 Task: Find connections with filter location Kladno with filter topic #Jobvacancywith filter profile language Spanish with filter current company TE Connectivity with filter school Engineering and Technology Jobs with filter industry Geothermal Electric Power Generation with filter service category Budgeting with filter keywords title Quality Engineer
Action: Mouse moved to (516, 69)
Screenshot: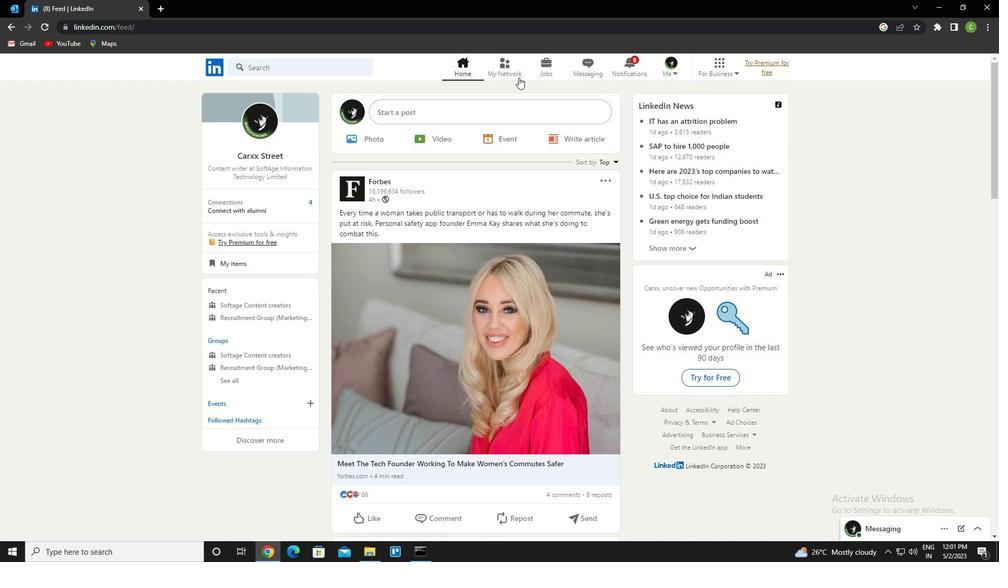 
Action: Mouse pressed left at (516, 69)
Screenshot: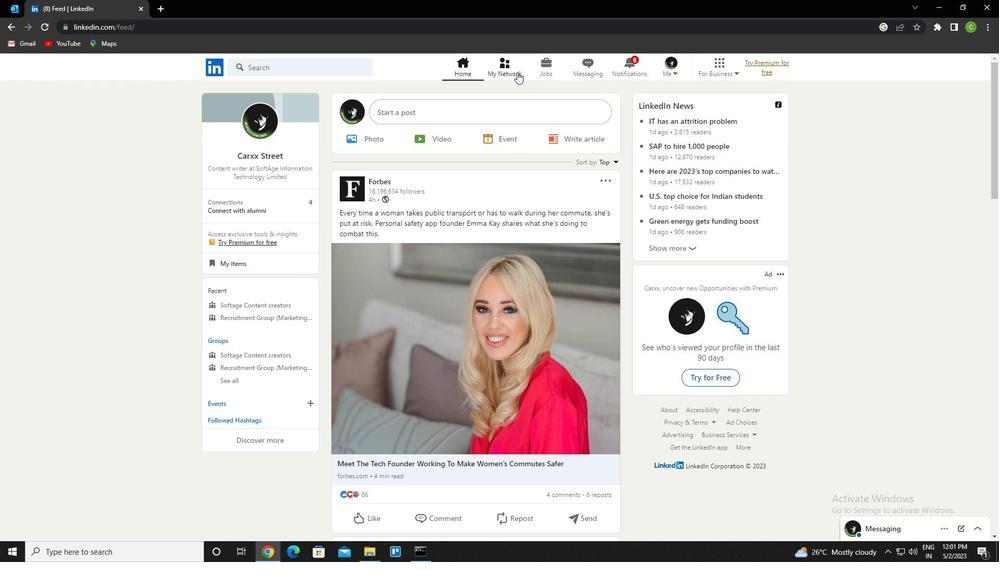 
Action: Mouse moved to (279, 126)
Screenshot: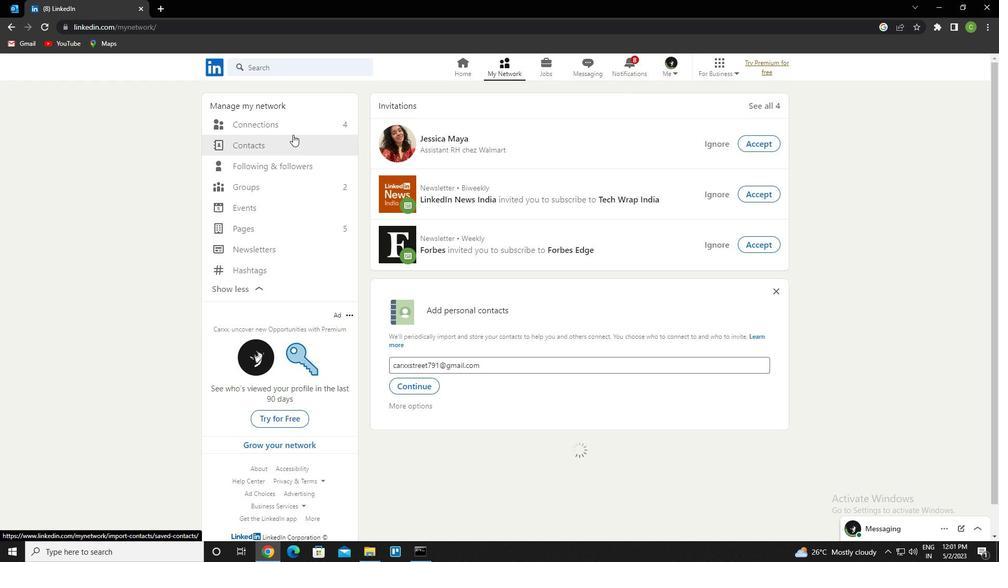 
Action: Mouse pressed left at (279, 126)
Screenshot: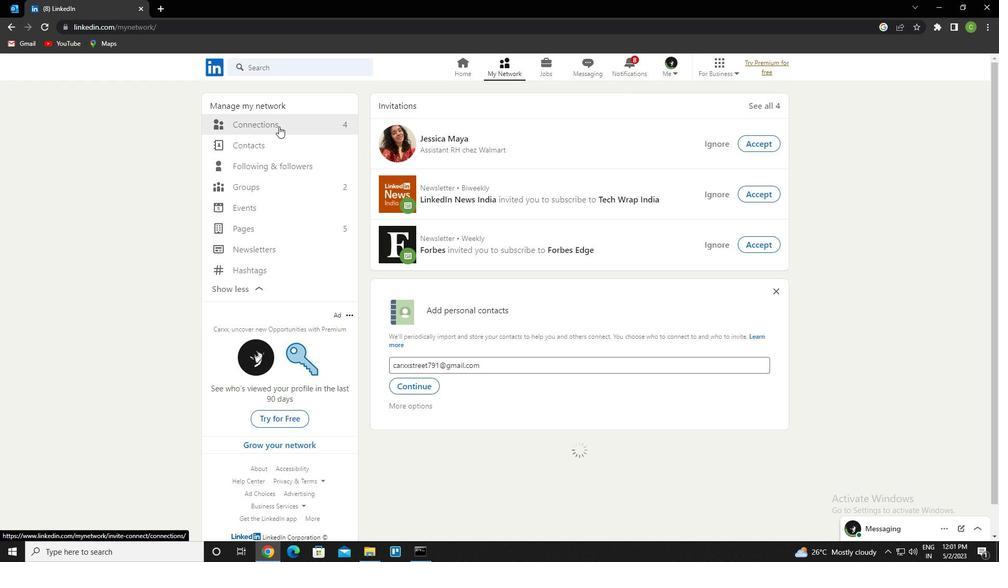 
Action: Mouse moved to (583, 128)
Screenshot: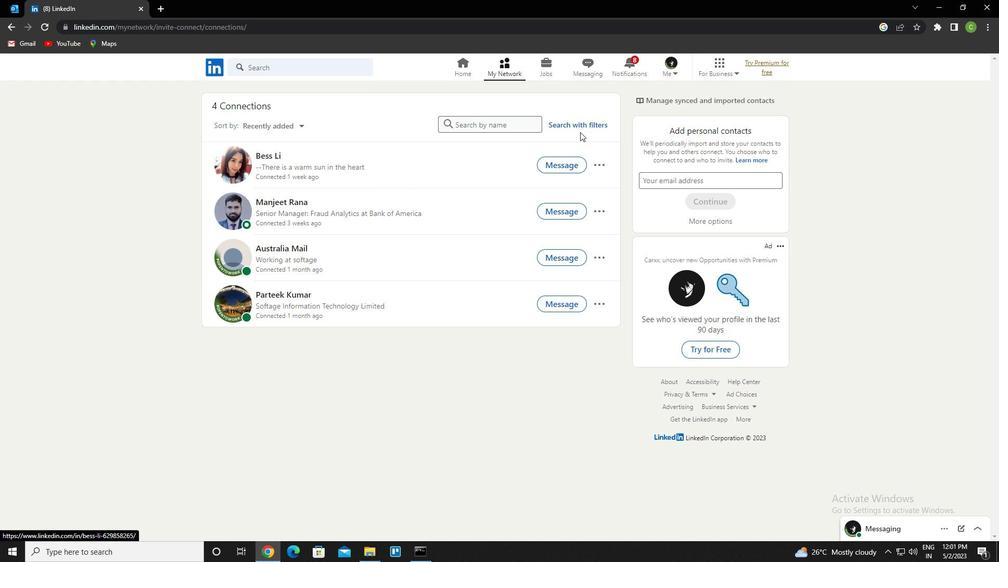 
Action: Mouse pressed left at (583, 128)
Screenshot: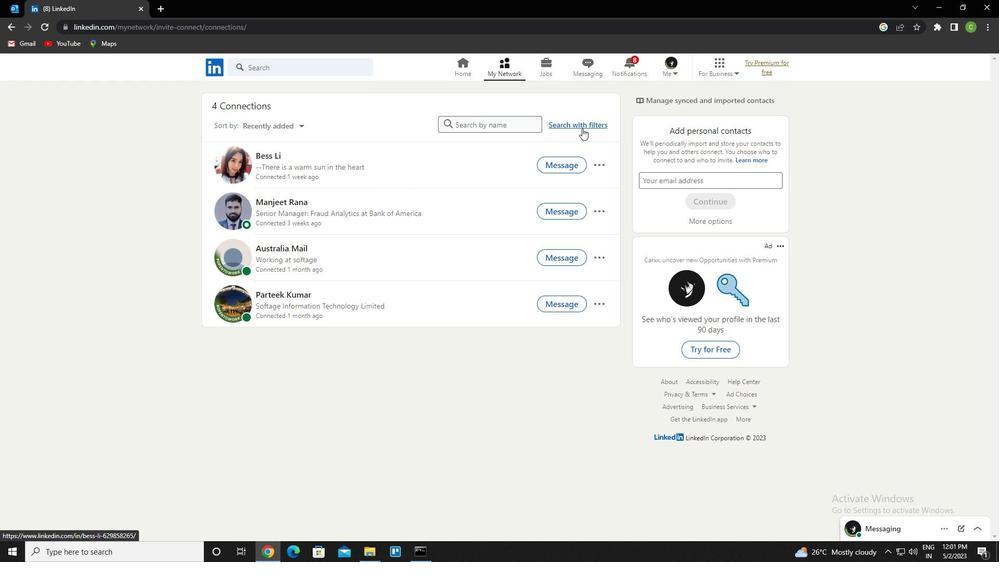 
Action: Mouse moved to (523, 96)
Screenshot: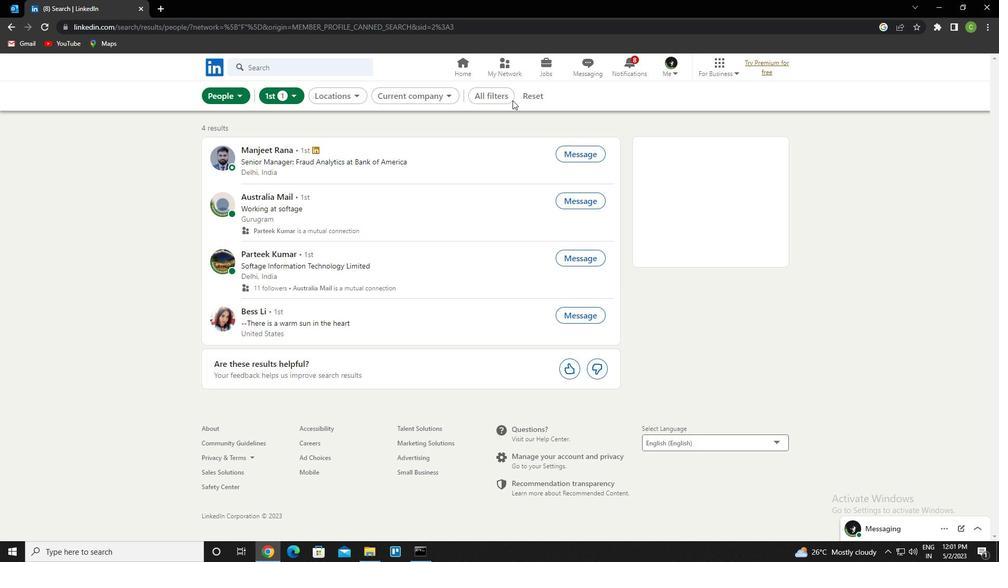 
Action: Mouse pressed left at (523, 96)
Screenshot: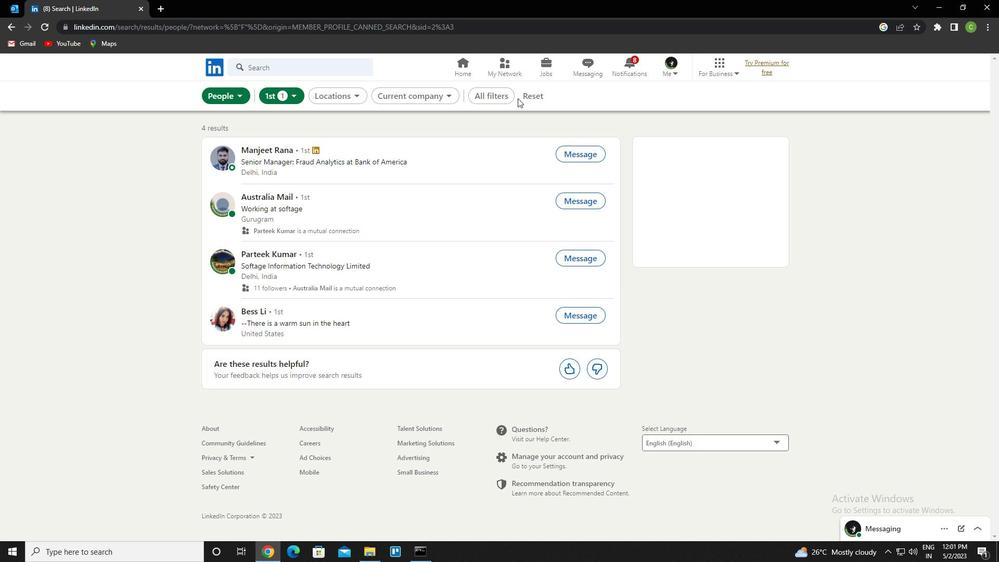 
Action: Mouse moved to (498, 96)
Screenshot: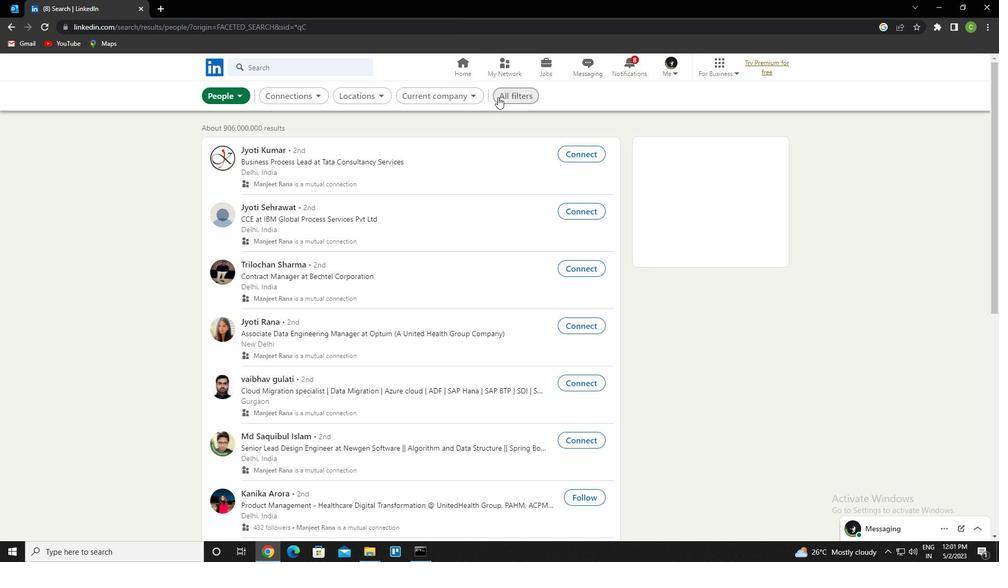 
Action: Mouse pressed left at (498, 96)
Screenshot: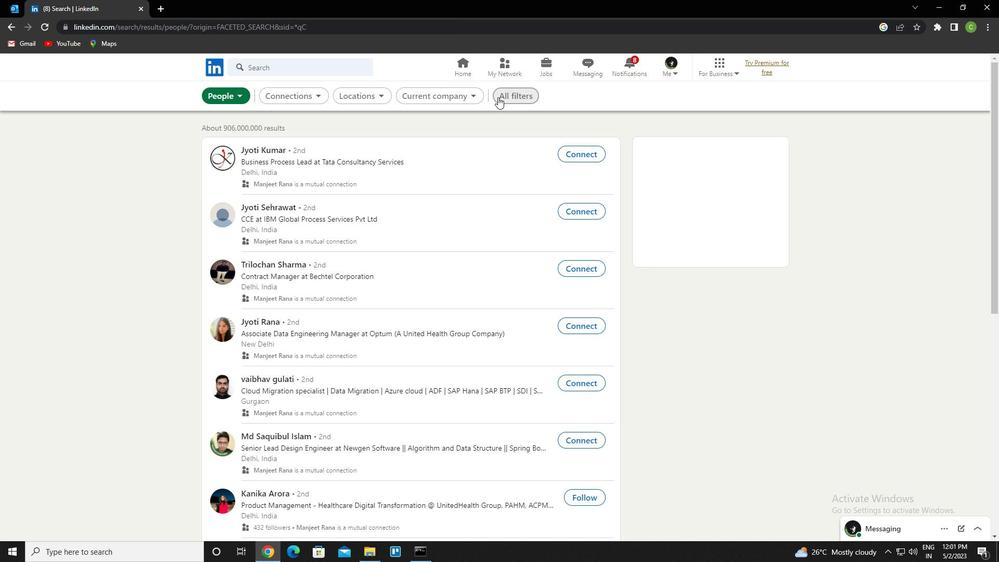 
Action: Mouse moved to (819, 299)
Screenshot: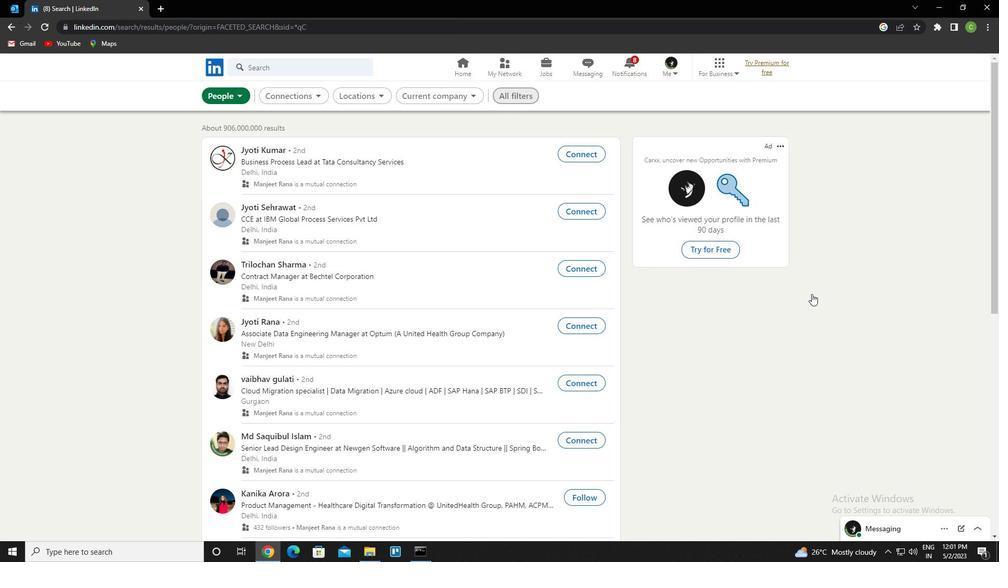 
Action: Mouse scrolled (819, 298) with delta (0, 0)
Screenshot: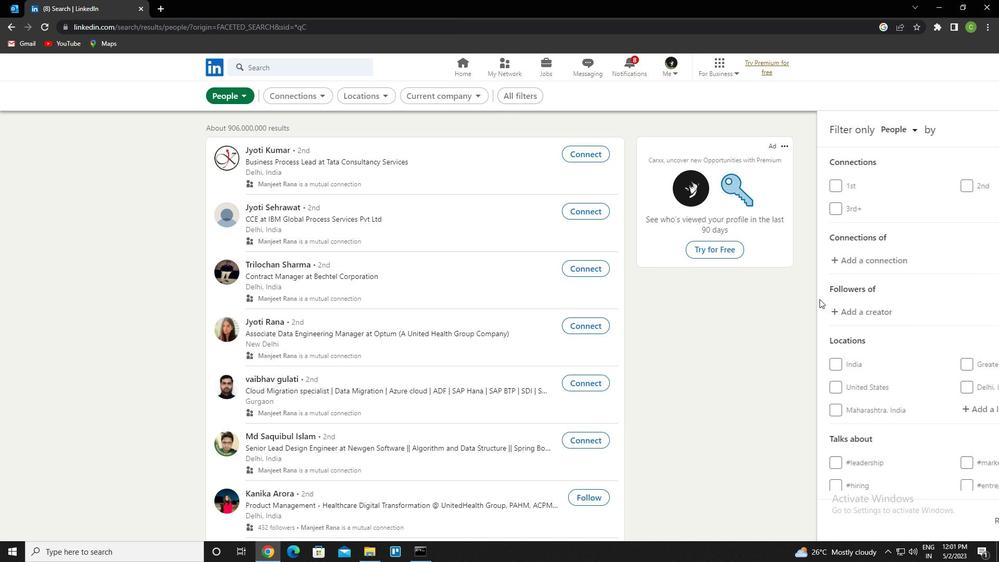 
Action: Mouse scrolled (819, 298) with delta (0, 0)
Screenshot: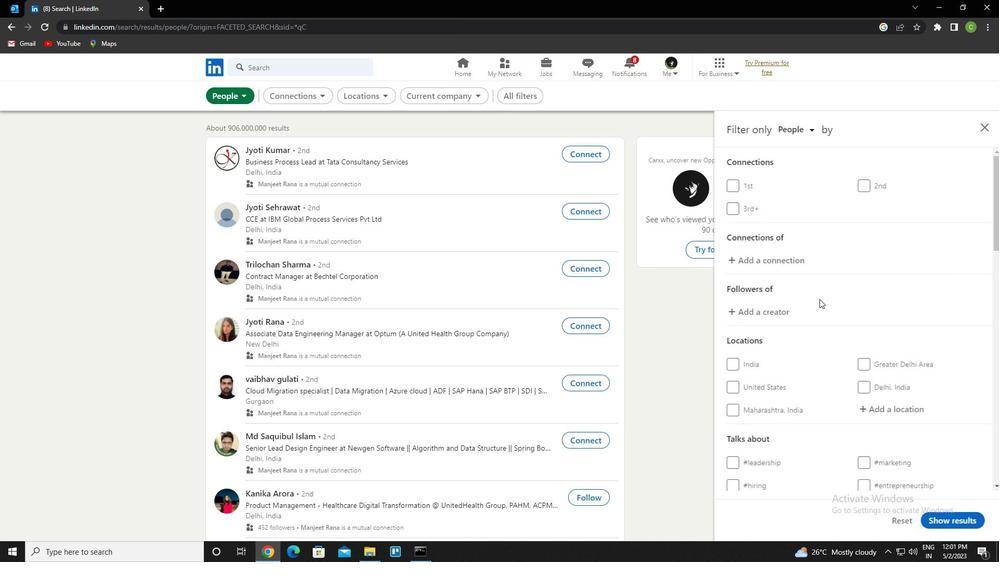 
Action: Mouse moved to (884, 305)
Screenshot: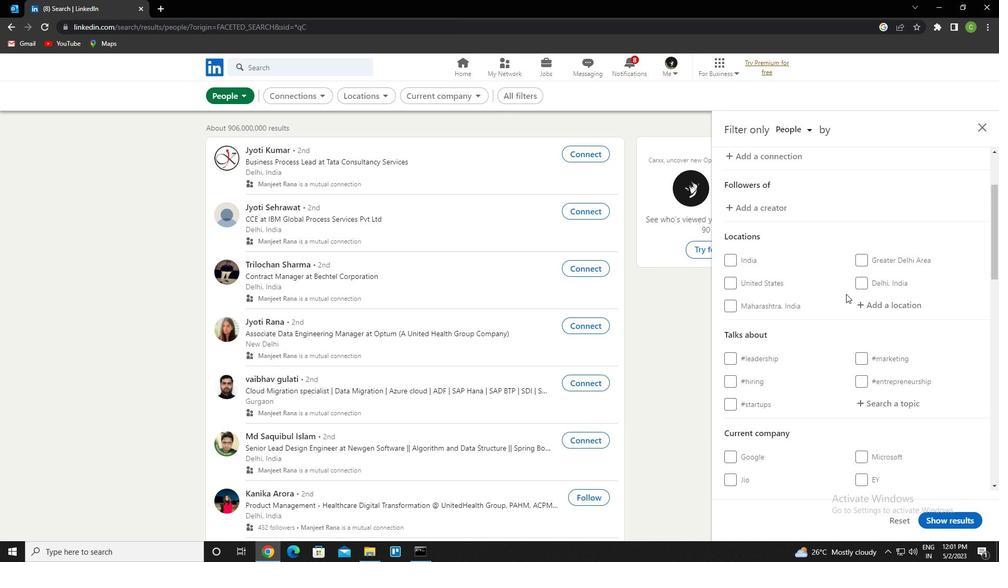 
Action: Mouse pressed left at (884, 305)
Screenshot: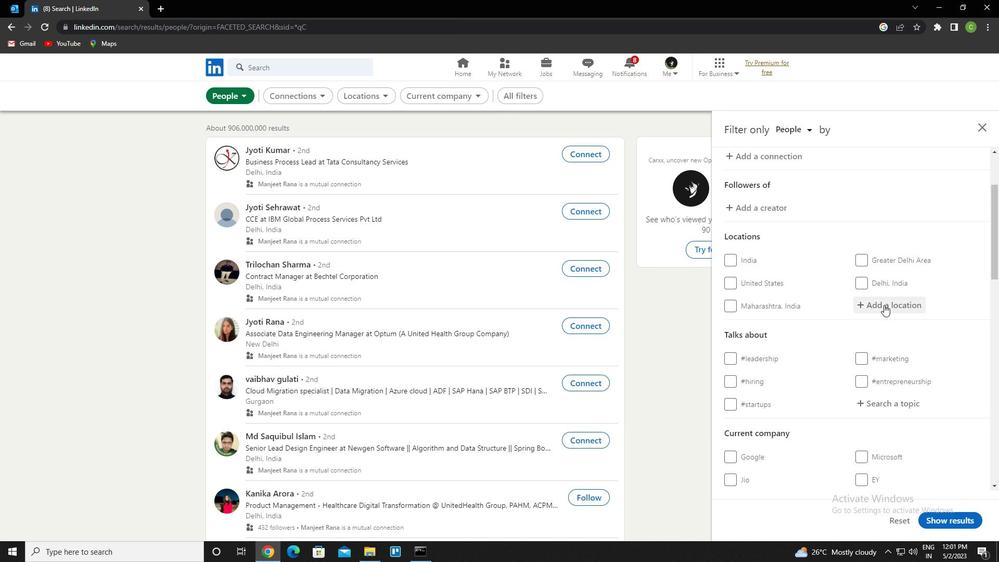 
Action: Key pressed <Key.caps_lock>k<Key.caps_lock>ladno<Key.down><Key.enter>
Screenshot: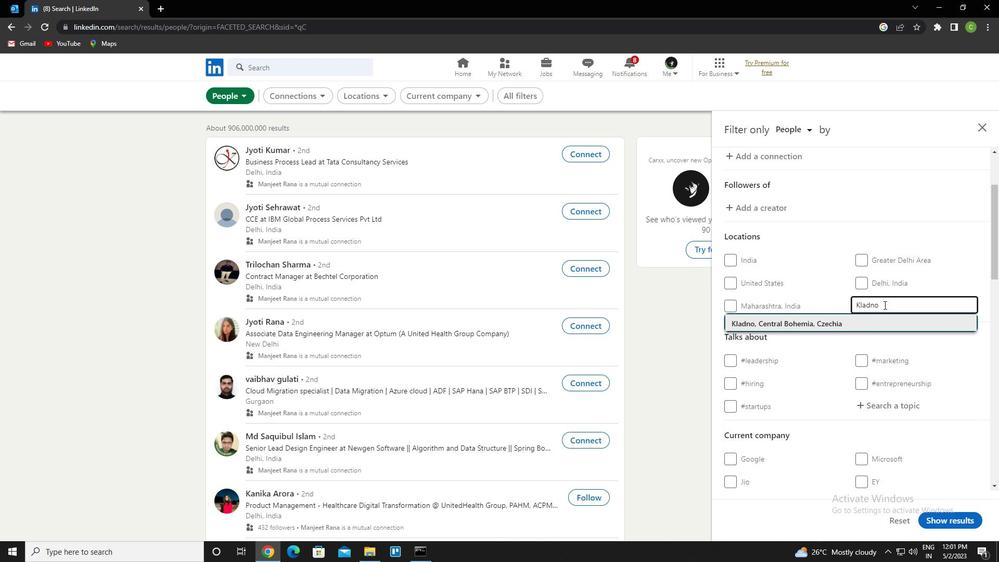 
Action: Mouse scrolled (884, 304) with delta (0, 0)
Screenshot: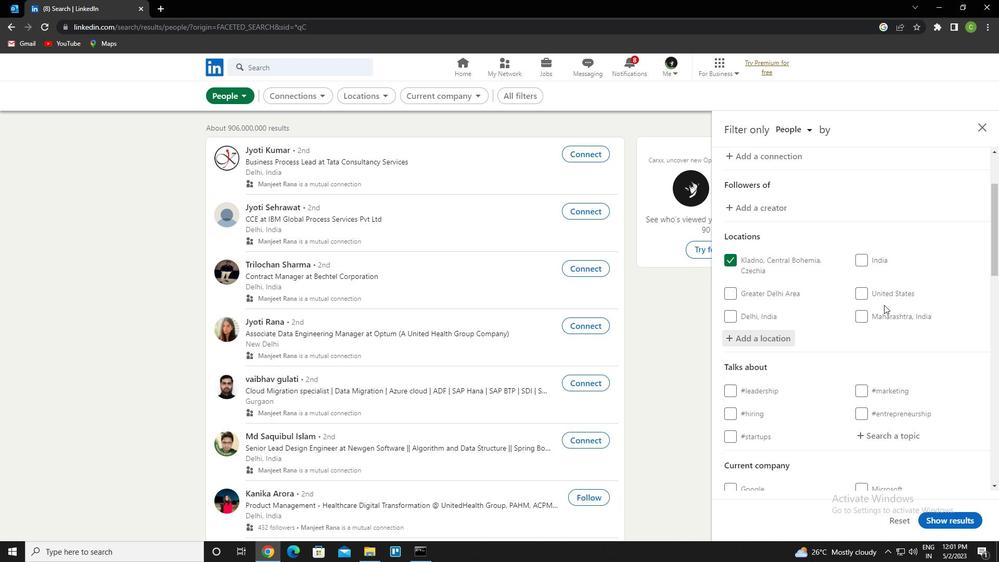 
Action: Mouse moved to (859, 355)
Screenshot: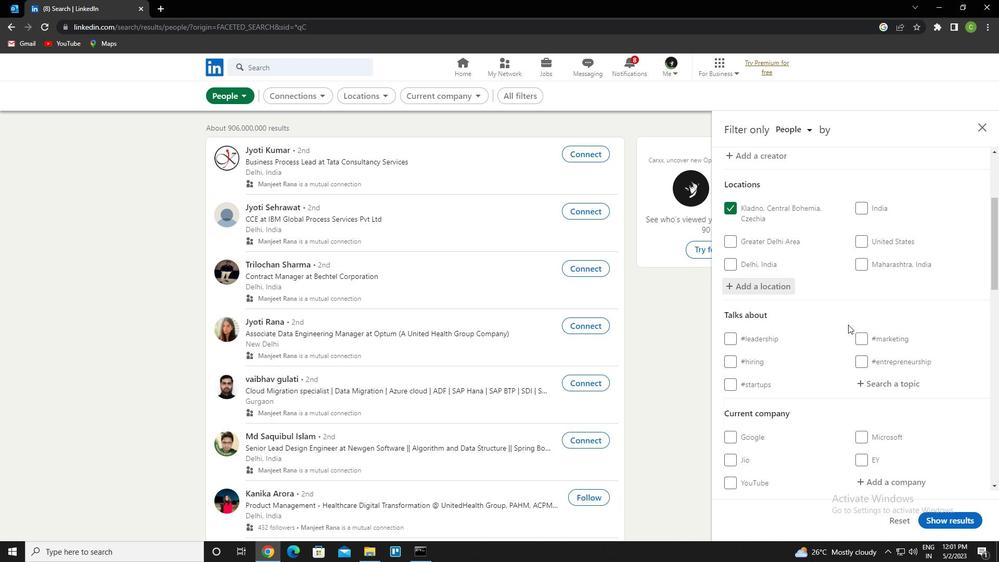 
Action: Mouse scrolled (859, 354) with delta (0, 0)
Screenshot: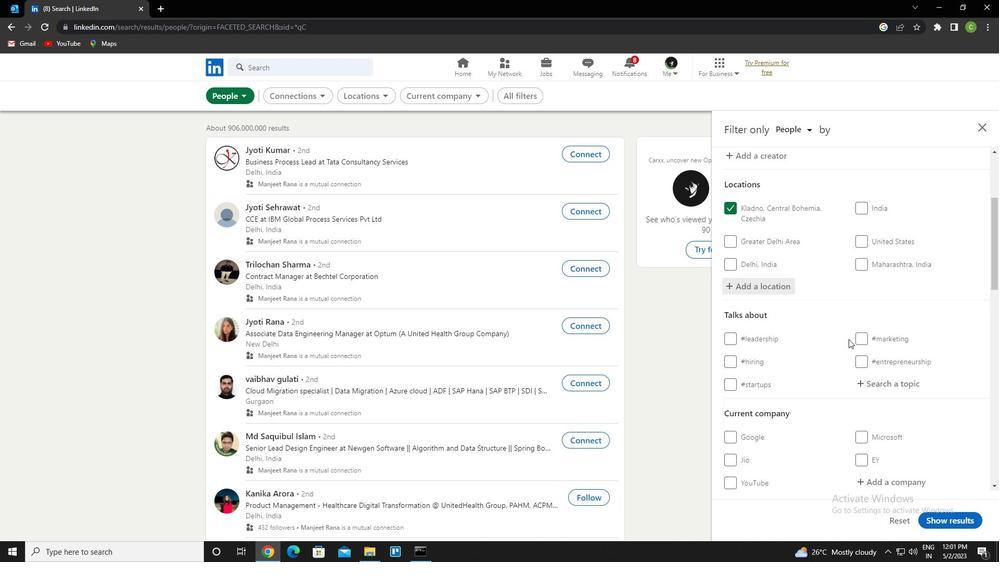 
Action: Mouse moved to (868, 333)
Screenshot: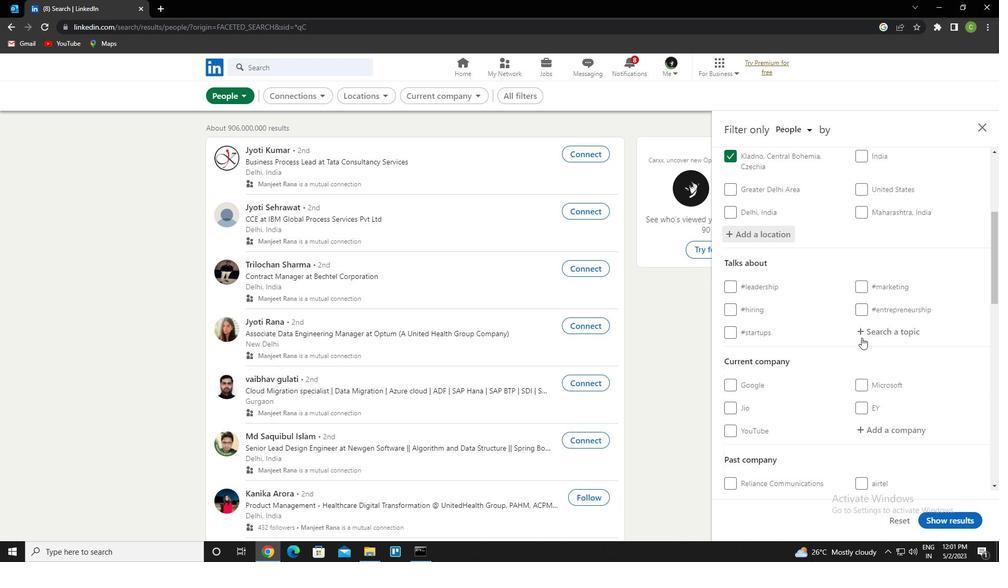 
Action: Mouse pressed left at (868, 333)
Screenshot: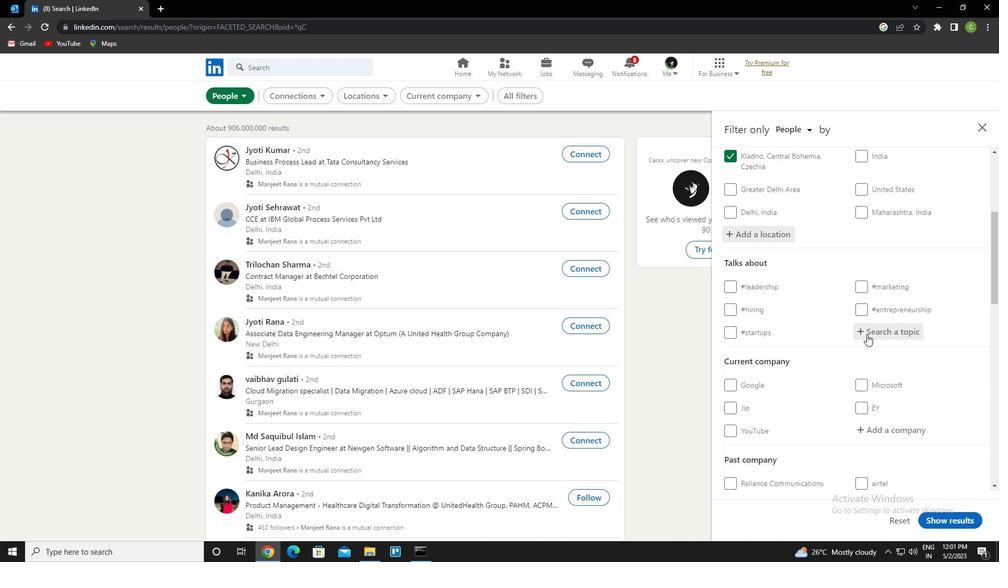 
Action: Key pressed jobvancany
Screenshot: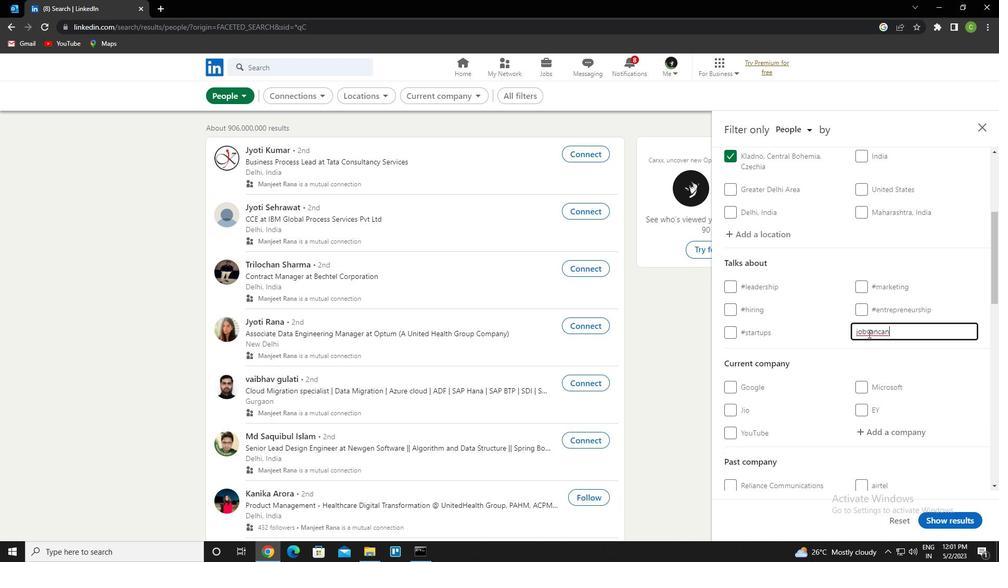 
Action: Mouse moved to (880, 333)
Screenshot: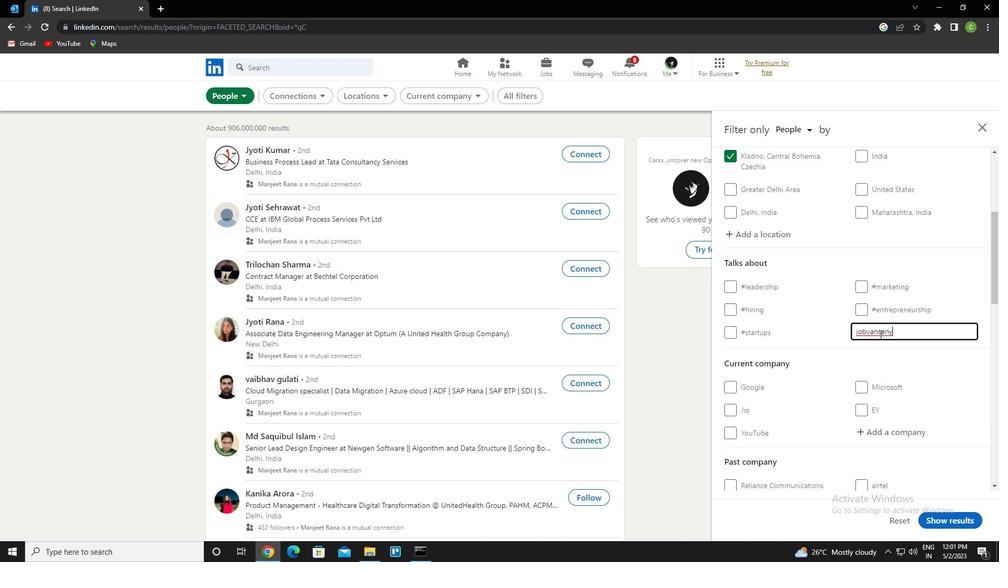 
Action: Mouse pressed left at (880, 333)
Screenshot: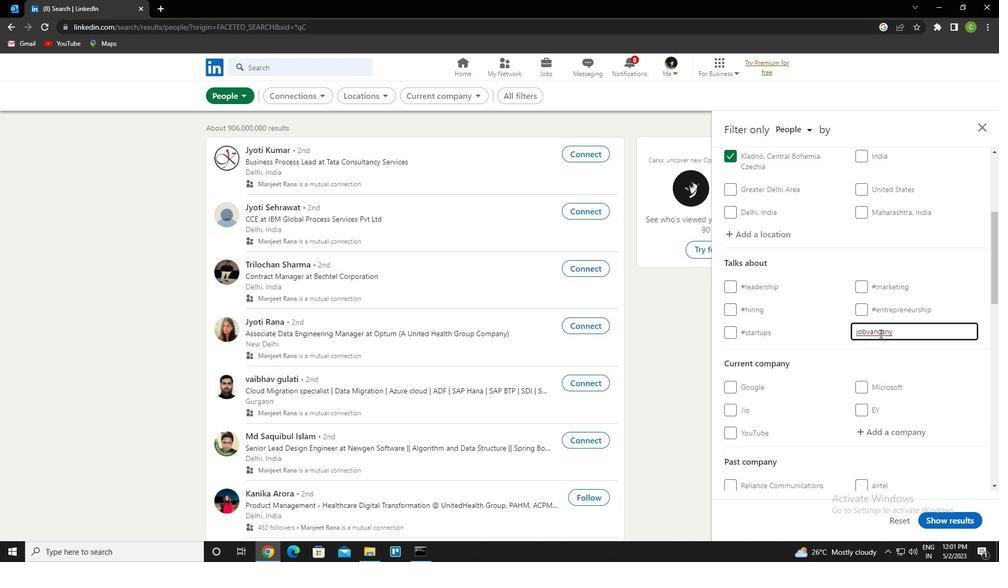 
Action: Key pressed <Key.left><Key.backspace>
Screenshot: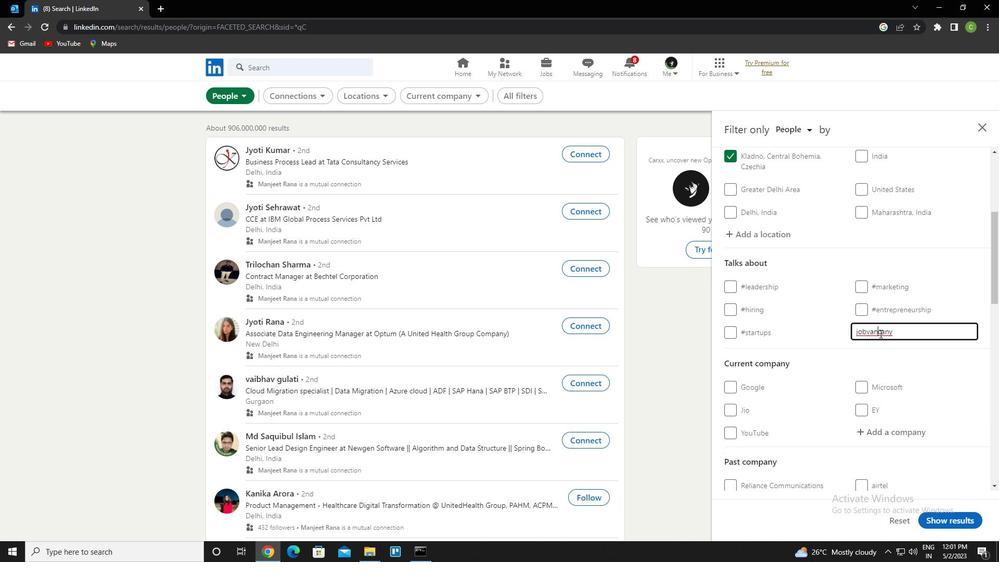 
Action: Mouse moved to (883, 342)
Screenshot: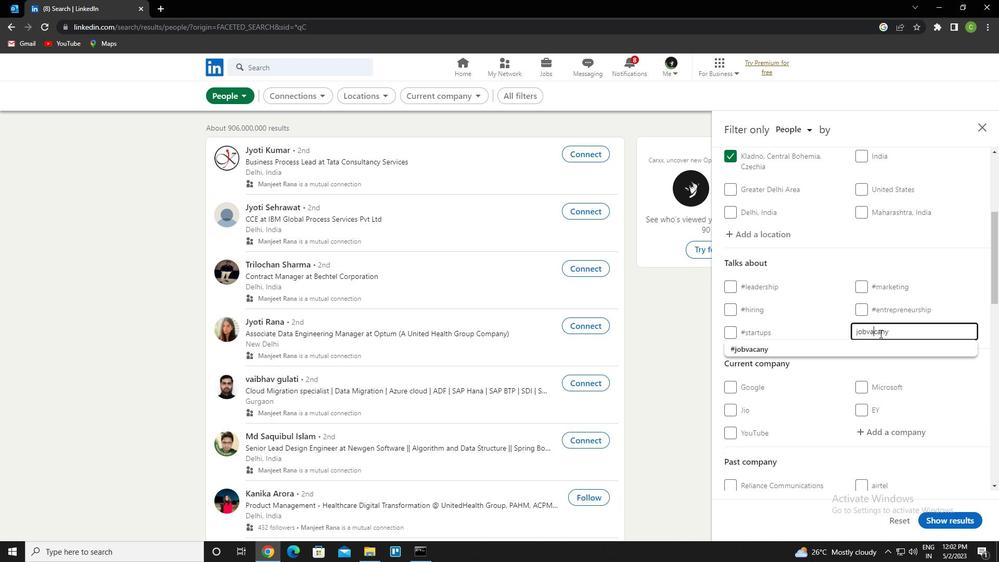 
Action: Mouse pressed left at (883, 342)
Screenshot: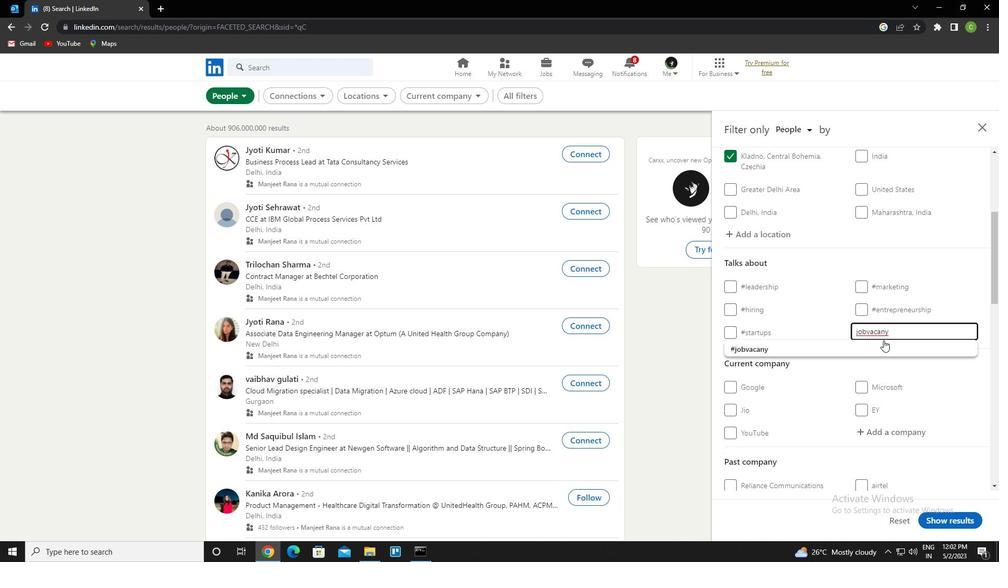 
Action: Mouse scrolled (883, 342) with delta (0, 0)
Screenshot: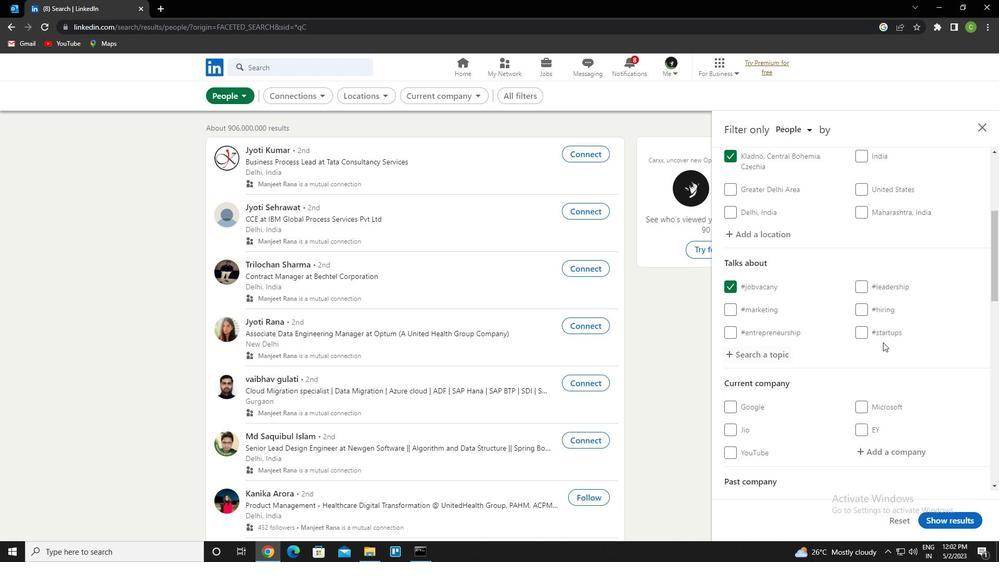 
Action: Mouse scrolled (883, 342) with delta (0, 0)
Screenshot: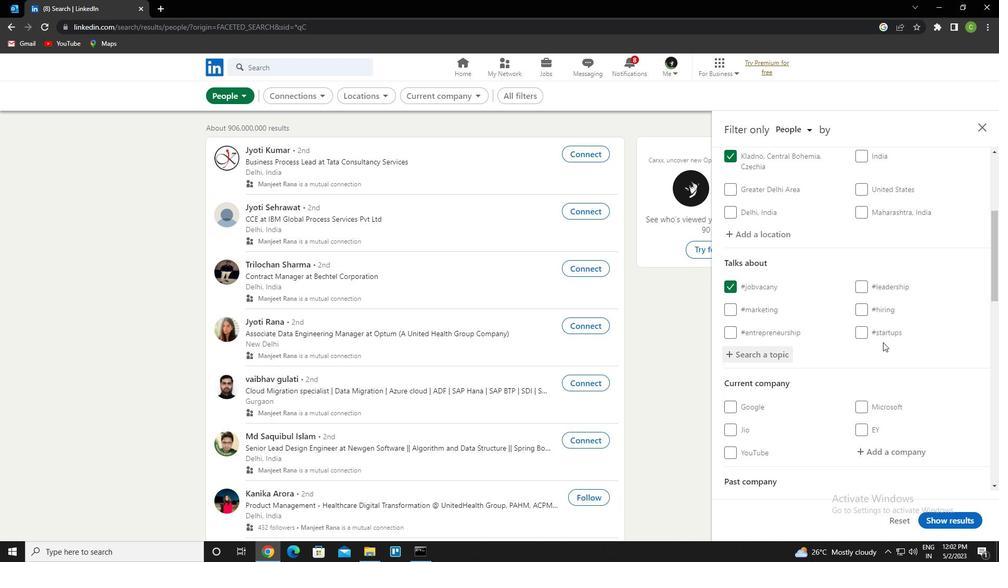 
Action: Mouse scrolled (883, 342) with delta (0, 0)
Screenshot: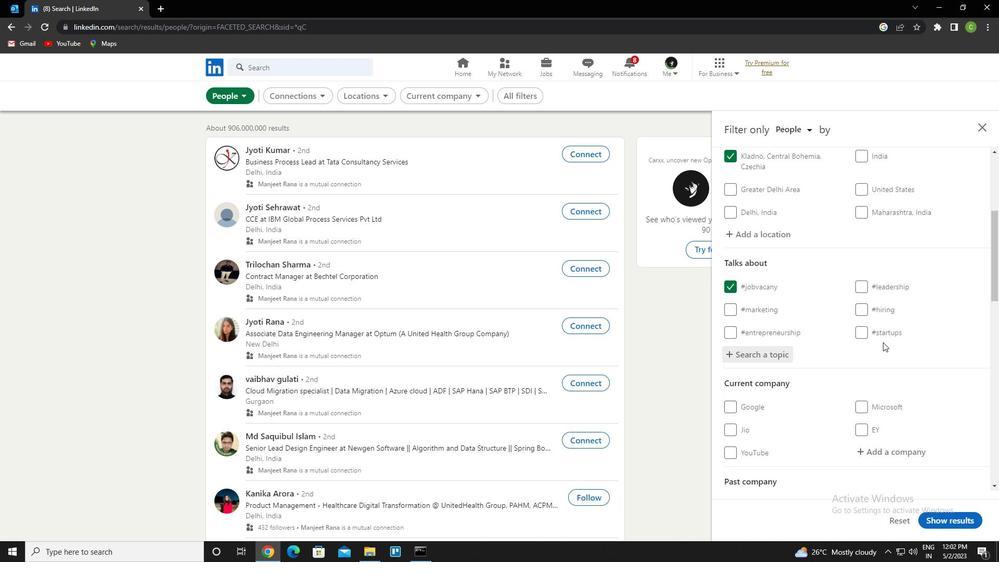 
Action: Mouse moved to (911, 297)
Screenshot: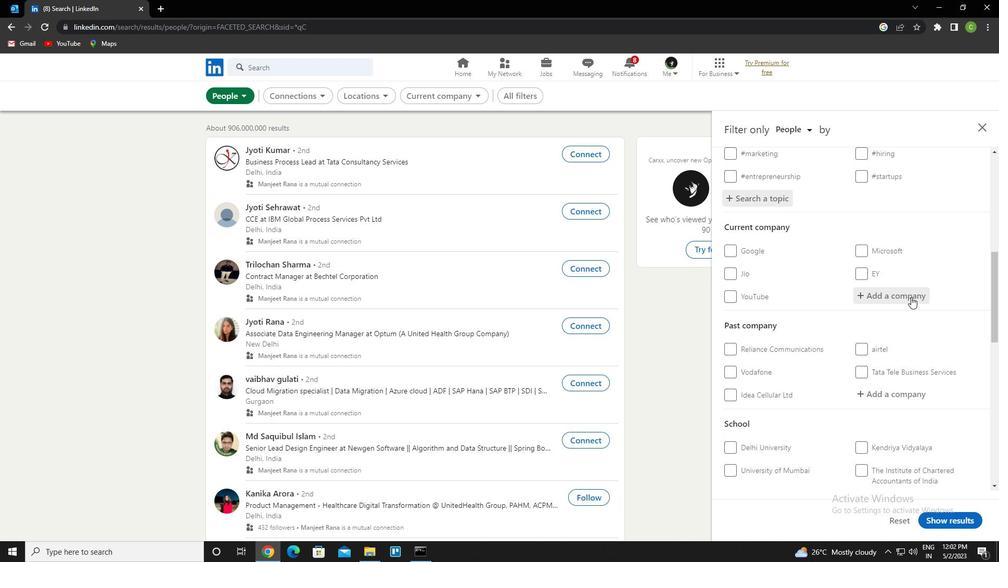 
Action: Mouse scrolled (911, 297) with delta (0, 0)
Screenshot: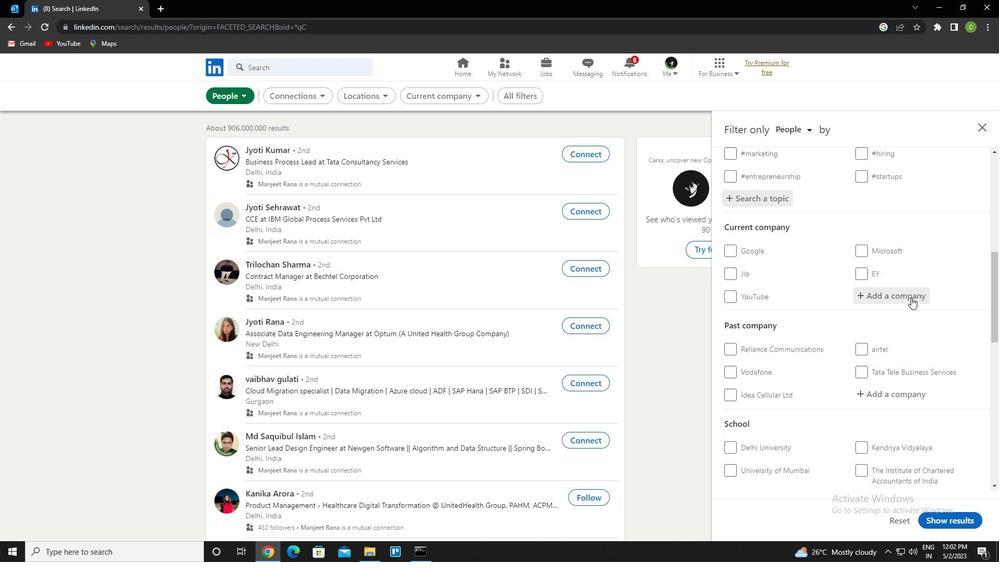 
Action: Mouse scrolled (911, 297) with delta (0, 0)
Screenshot: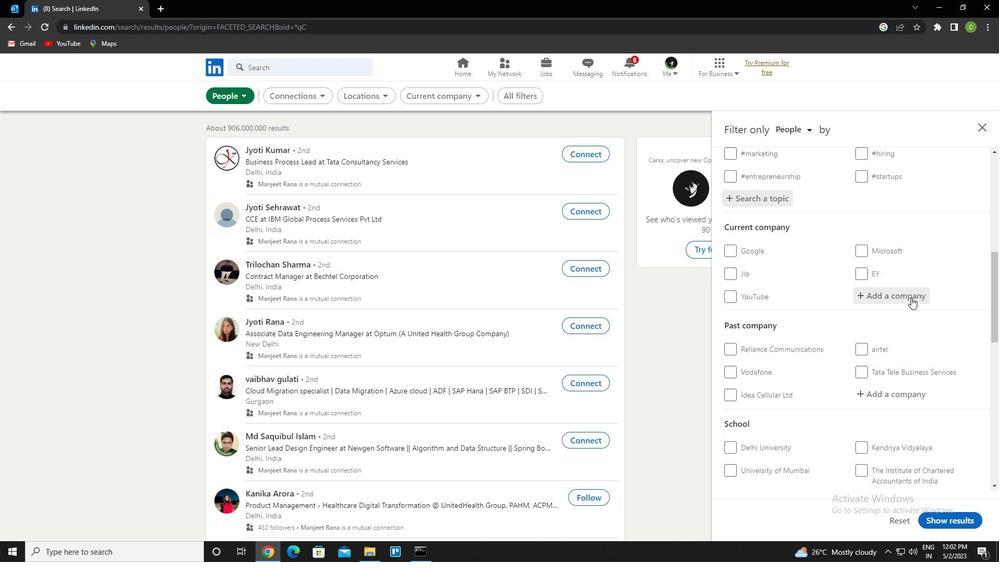 
Action: Mouse scrolled (911, 297) with delta (0, 0)
Screenshot: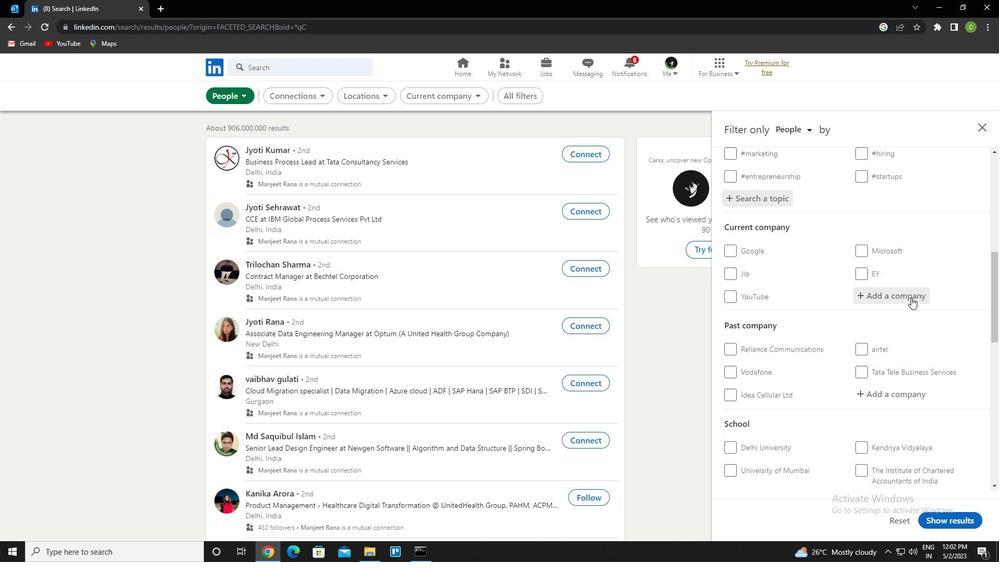 
Action: Mouse scrolled (911, 297) with delta (0, 0)
Screenshot: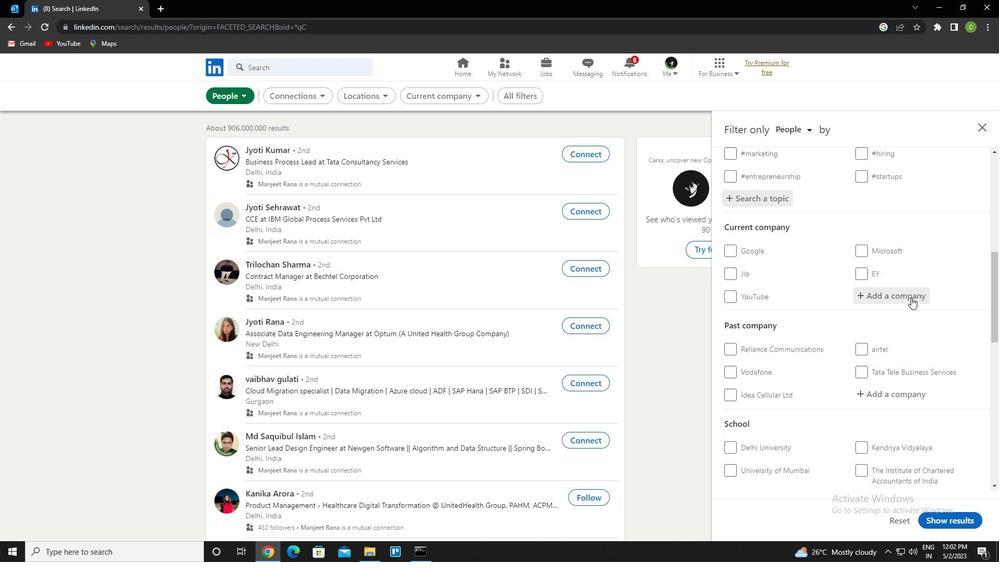 
Action: Mouse scrolled (911, 297) with delta (0, 0)
Screenshot: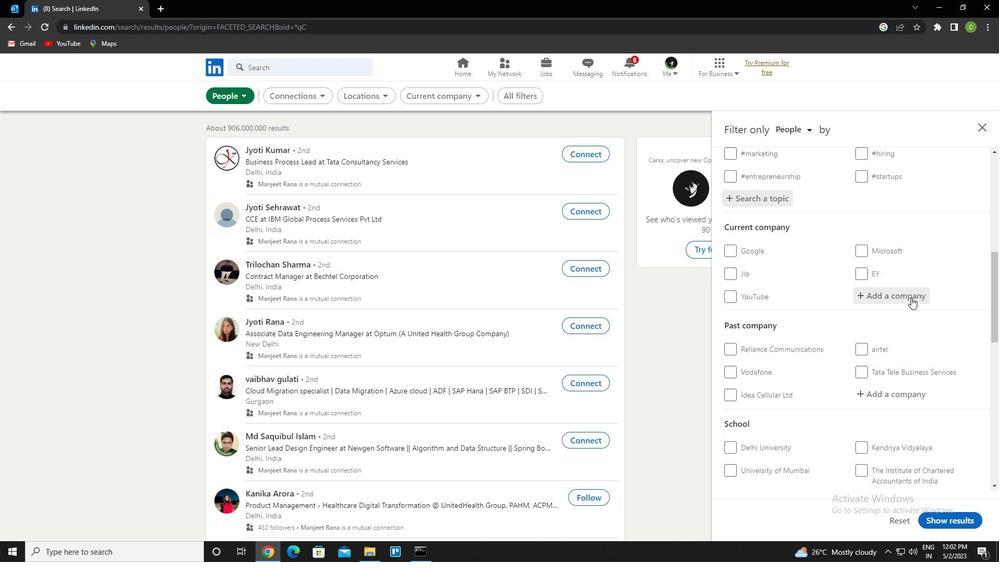 
Action: Mouse scrolled (911, 297) with delta (0, 0)
Screenshot: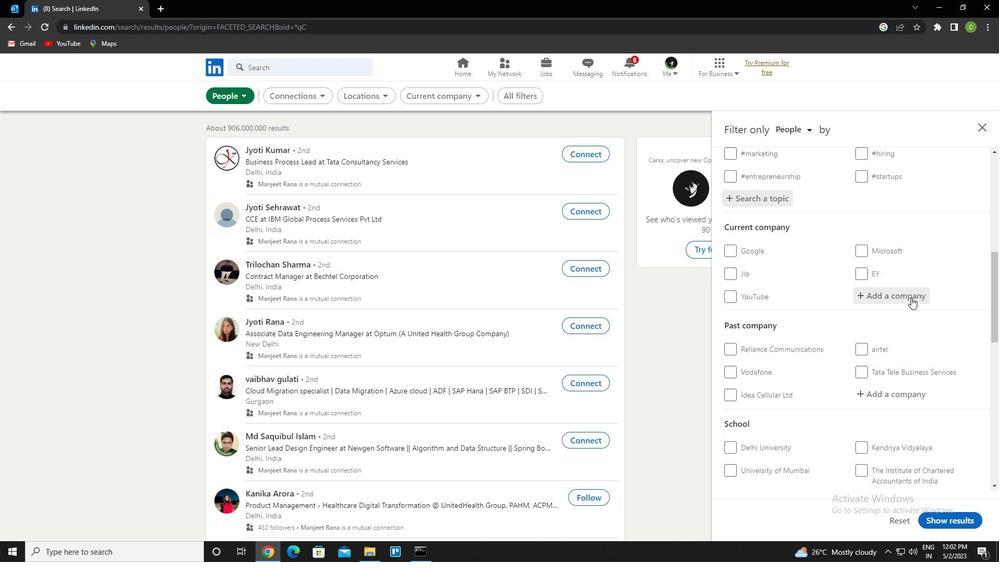 
Action: Mouse moved to (882, 350)
Screenshot: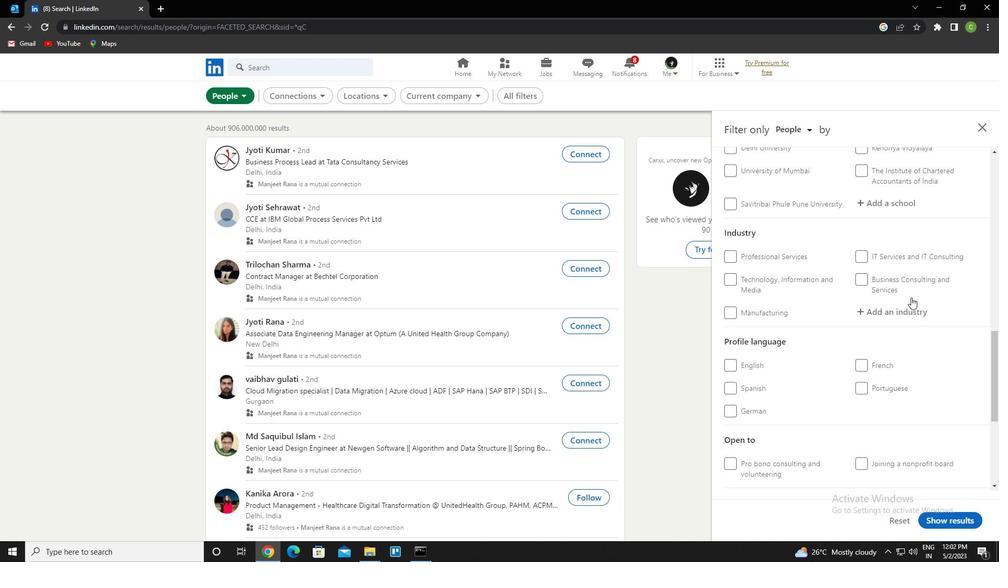 
Action: Mouse scrolled (882, 349) with delta (0, 0)
Screenshot: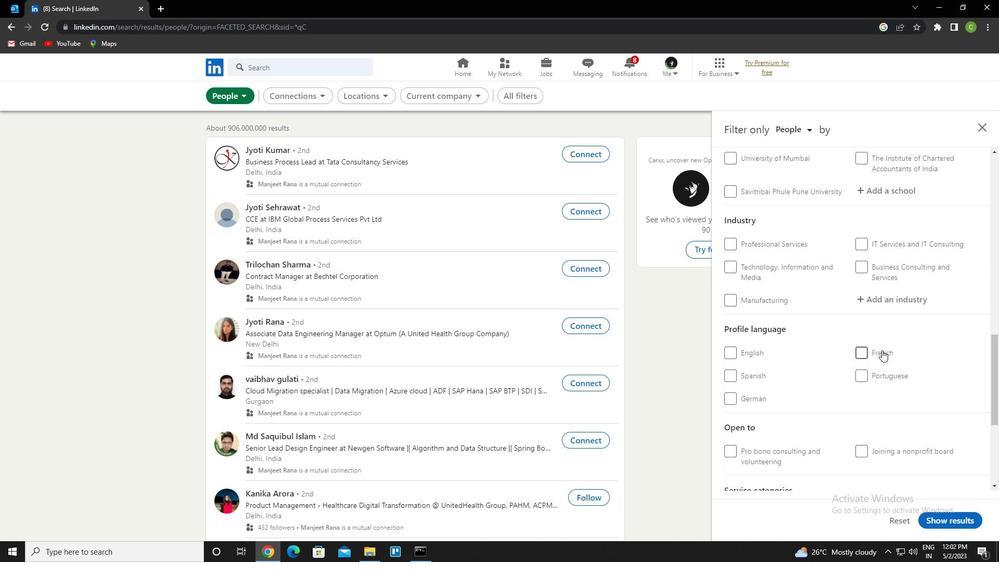 
Action: Mouse scrolled (882, 349) with delta (0, 0)
Screenshot: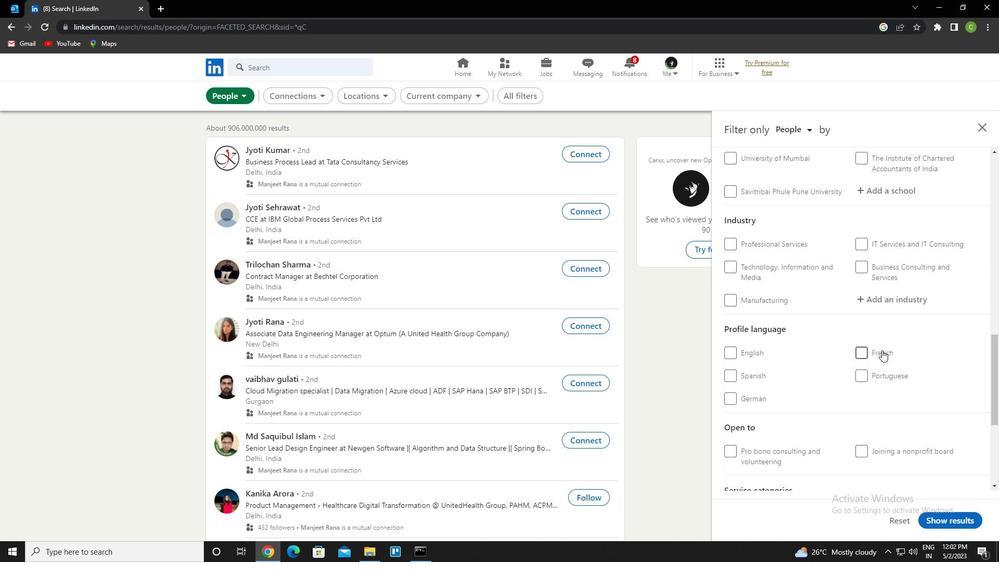 
Action: Mouse scrolled (882, 349) with delta (0, 0)
Screenshot: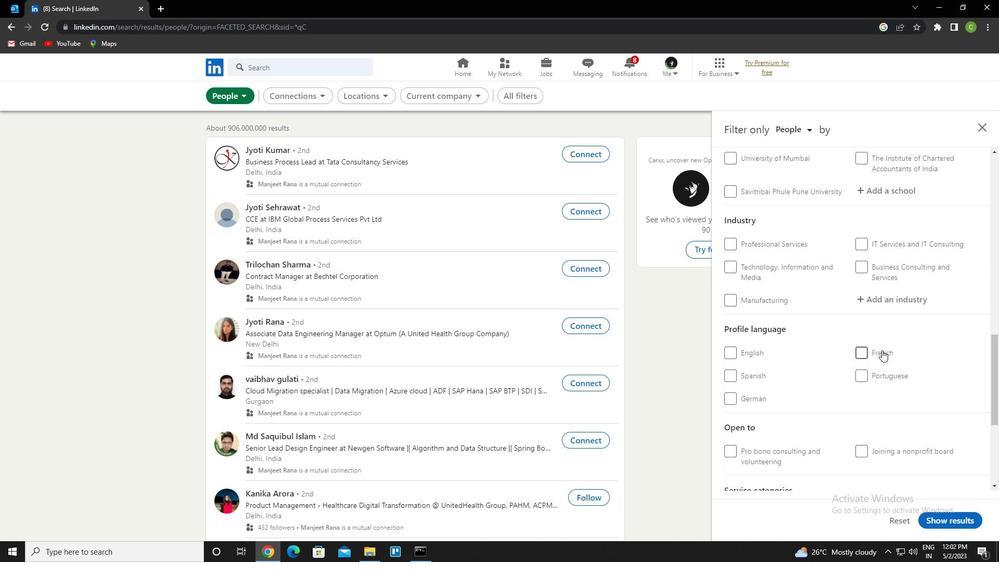 
Action: Mouse scrolled (882, 349) with delta (0, 0)
Screenshot: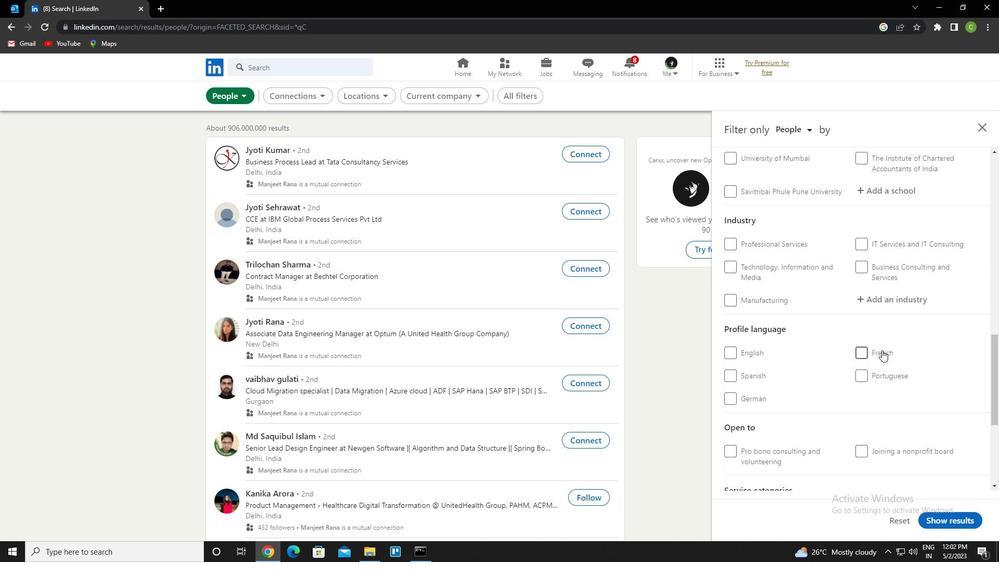 
Action: Mouse scrolled (882, 349) with delta (0, 0)
Screenshot: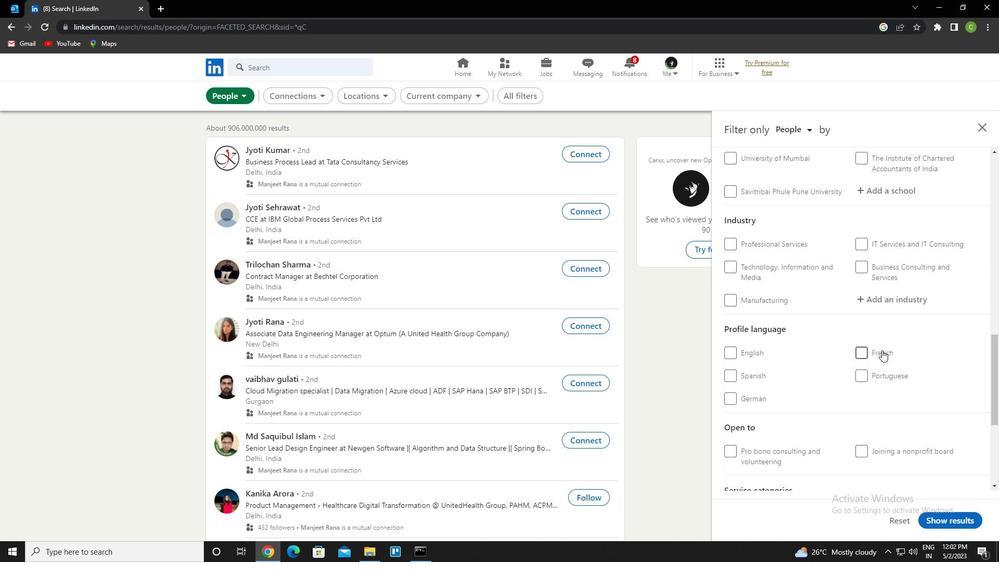 
Action: Mouse scrolled (882, 349) with delta (0, 0)
Screenshot: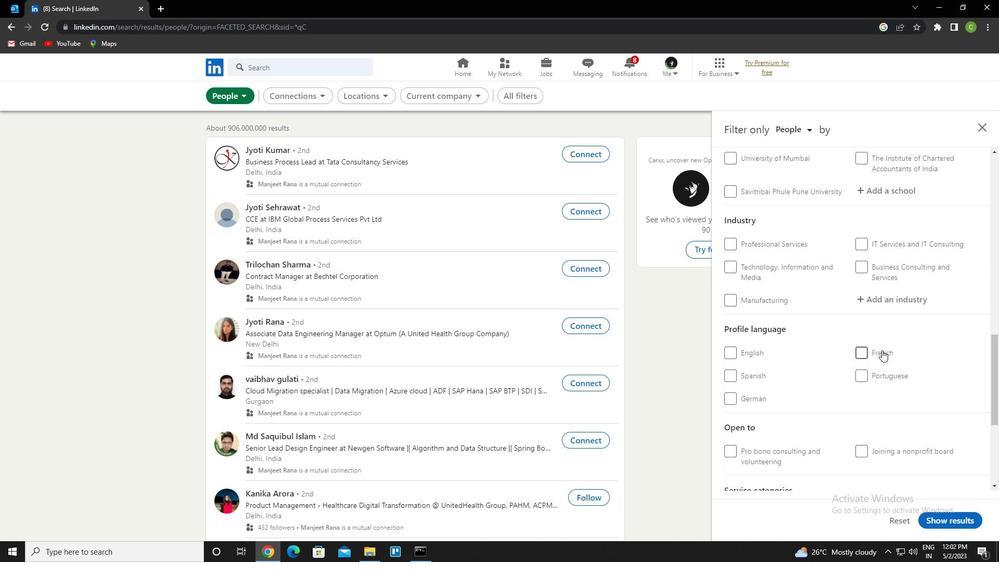 
Action: Mouse scrolled (882, 349) with delta (0, 0)
Screenshot: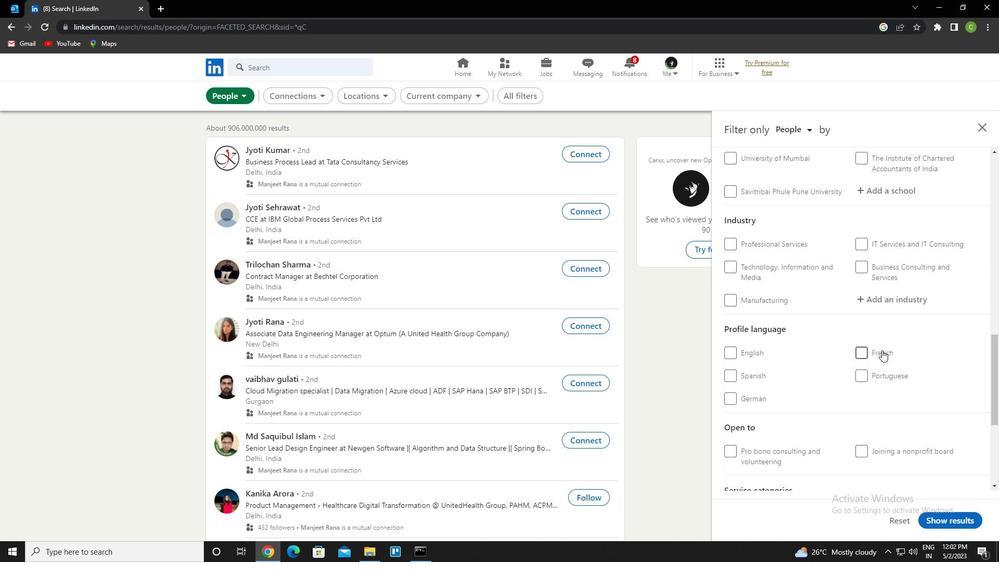 
Action: Mouse scrolled (882, 349) with delta (0, 0)
Screenshot: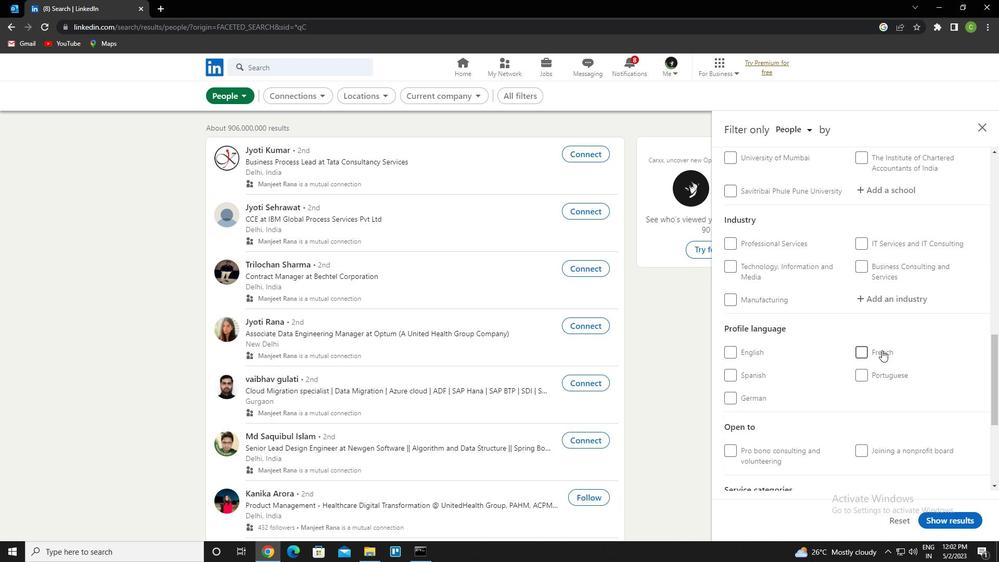 
Action: Mouse moved to (761, 277)
Screenshot: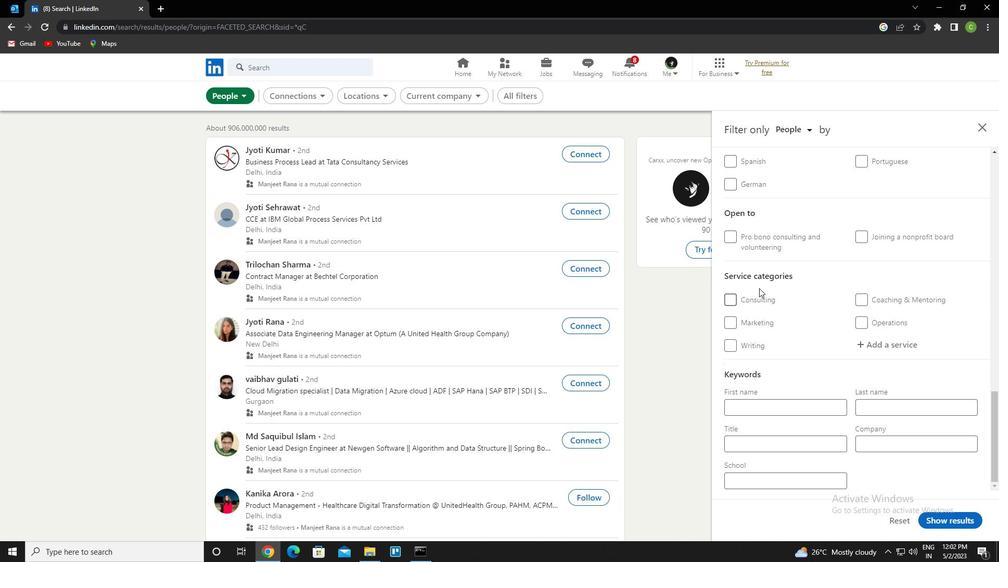 
Action: Mouse scrolled (761, 278) with delta (0, 0)
Screenshot: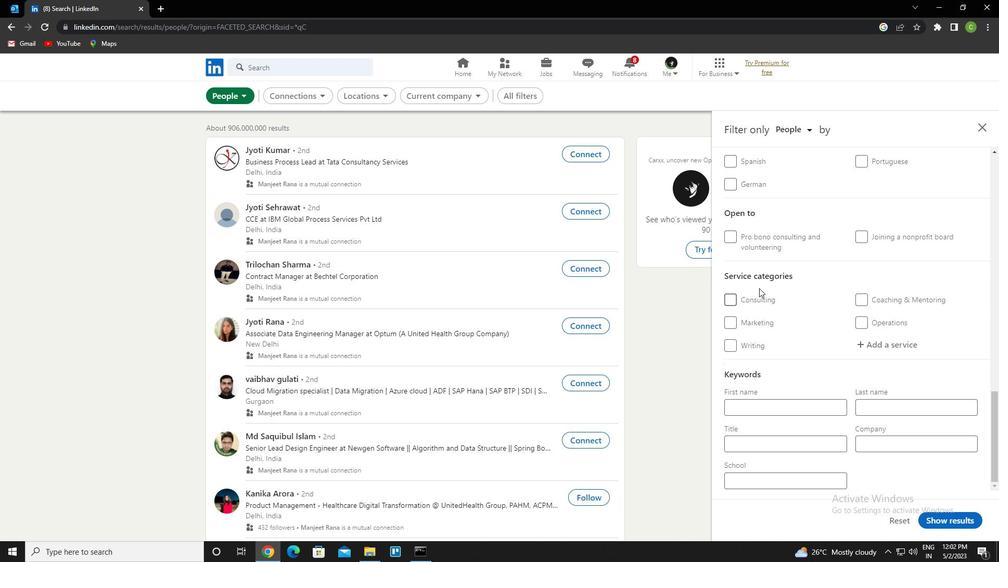 
Action: Mouse scrolled (761, 278) with delta (0, 0)
Screenshot: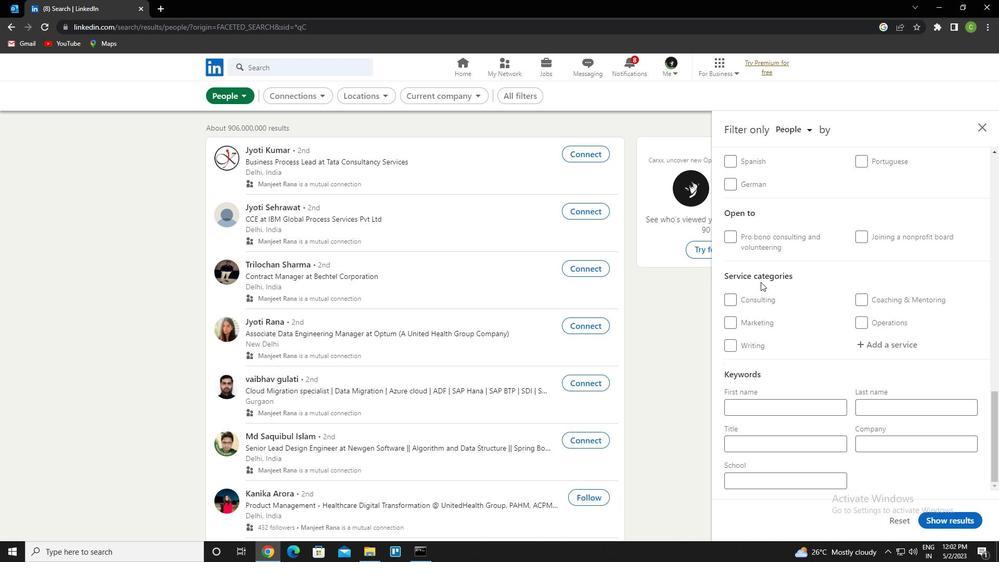 
Action: Mouse moved to (739, 266)
Screenshot: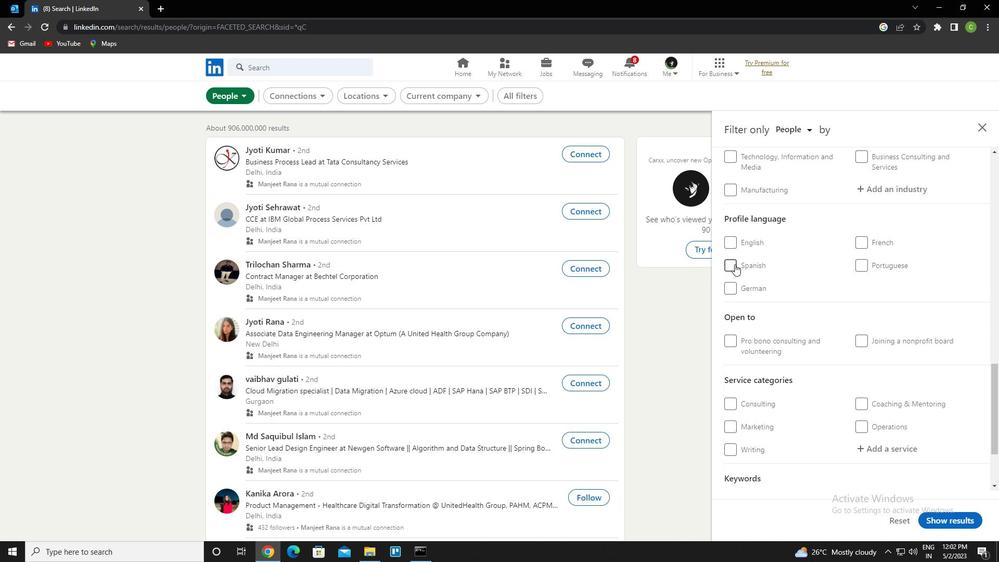 
Action: Mouse pressed left at (739, 266)
Screenshot: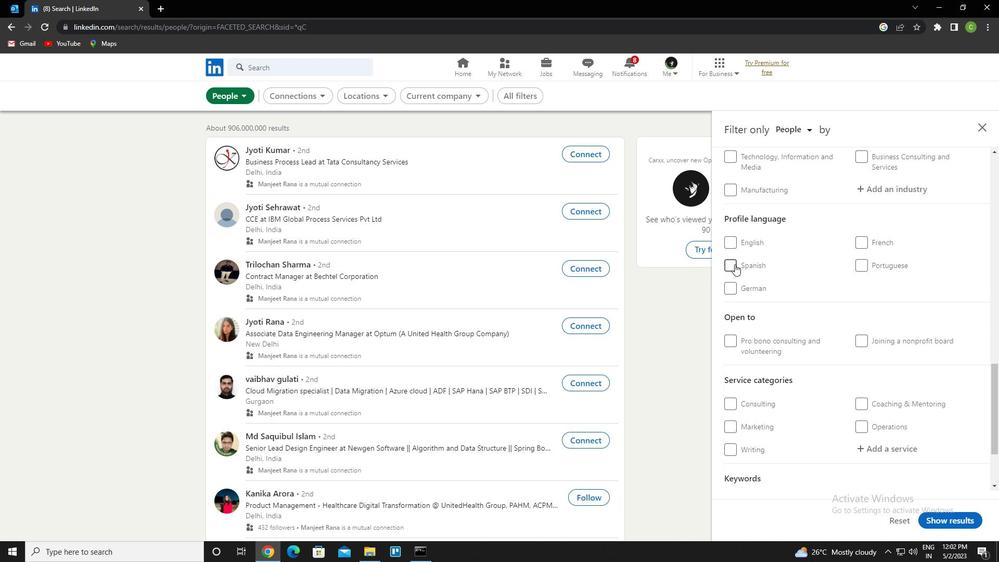 
Action: Mouse moved to (788, 300)
Screenshot: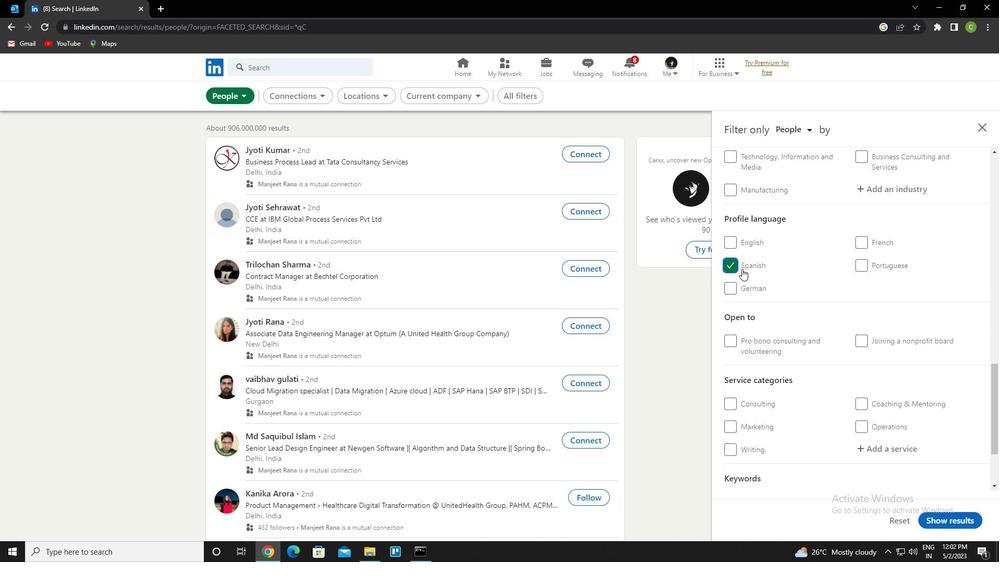 
Action: Mouse scrolled (788, 301) with delta (0, 0)
Screenshot: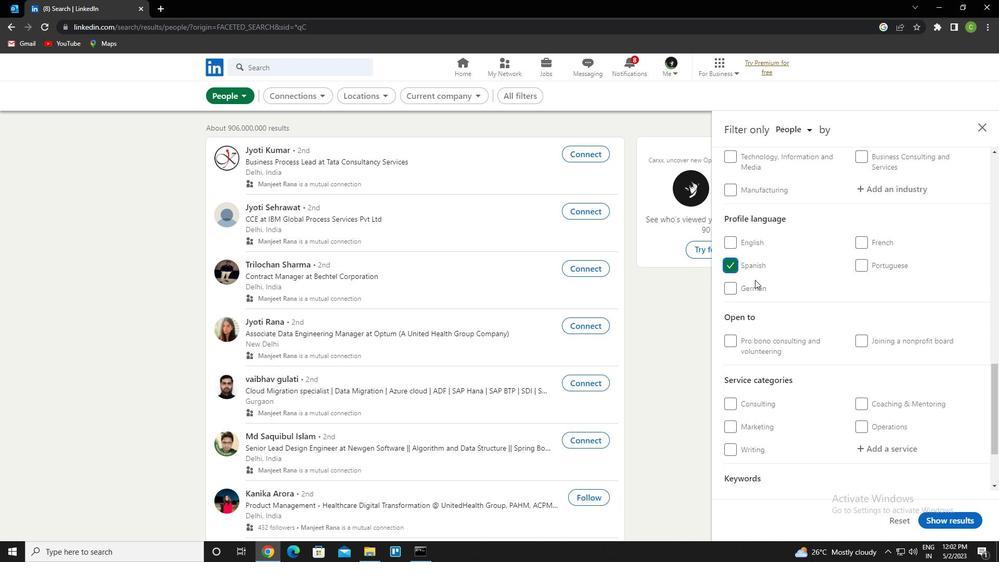
Action: Mouse scrolled (788, 301) with delta (0, 0)
Screenshot: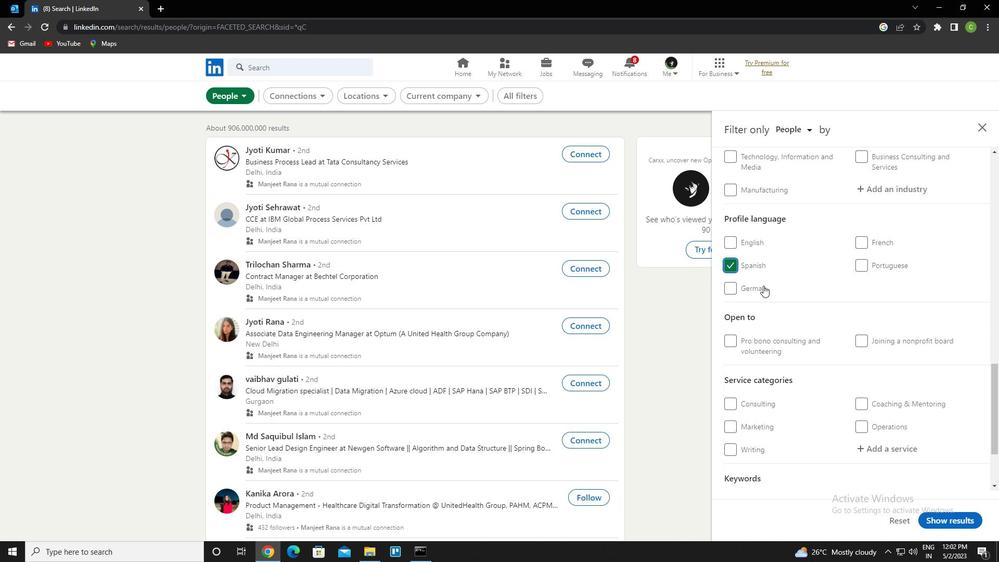 
Action: Mouse scrolled (788, 301) with delta (0, 0)
Screenshot: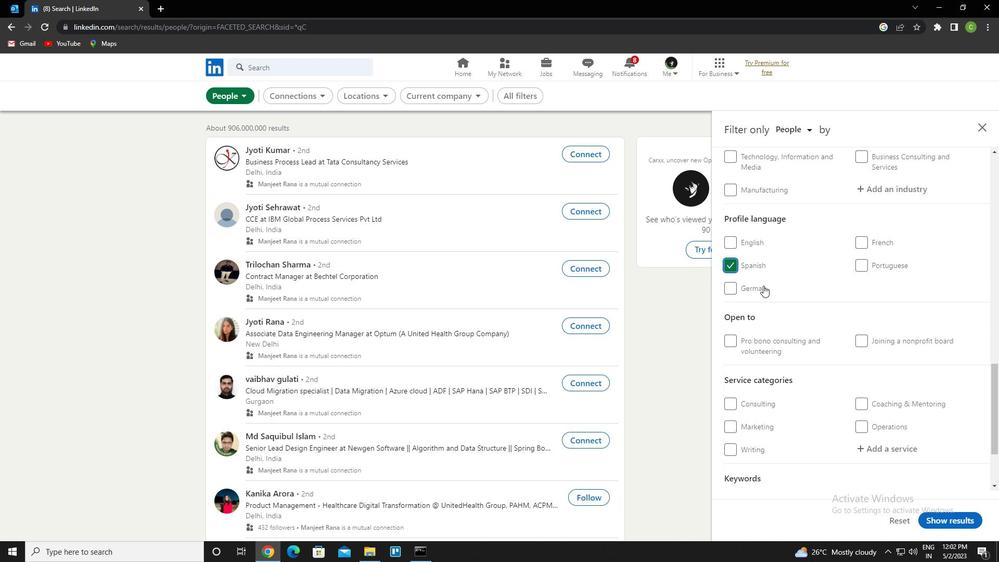 
Action: Mouse scrolled (788, 301) with delta (0, 0)
Screenshot: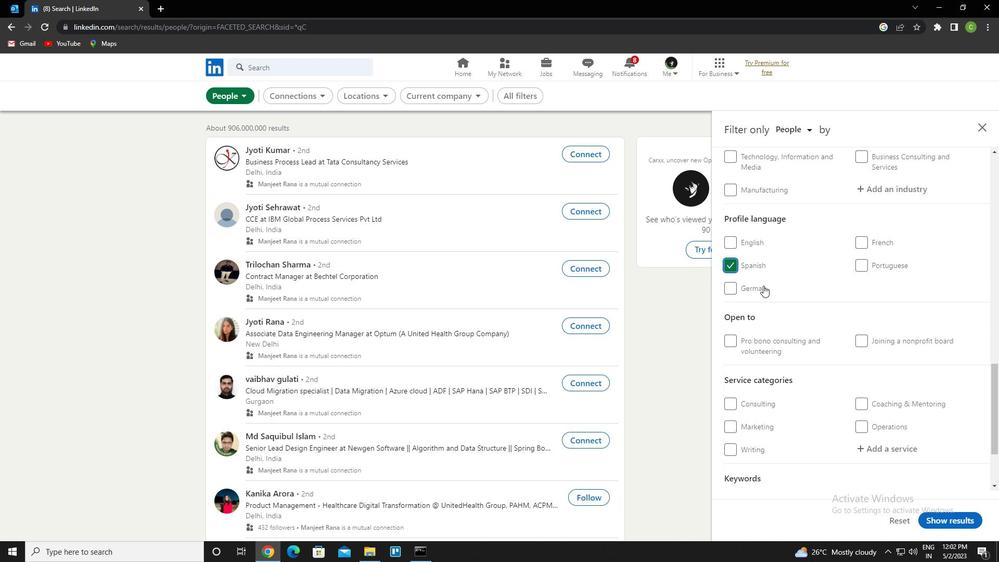 
Action: Mouse scrolled (788, 301) with delta (0, 0)
Screenshot: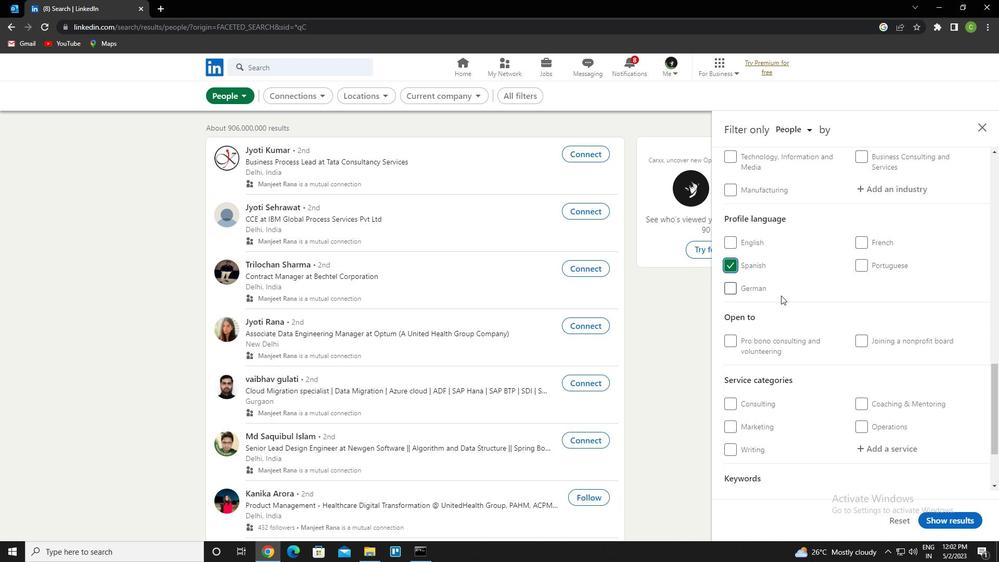 
Action: Mouse scrolled (788, 301) with delta (0, 0)
Screenshot: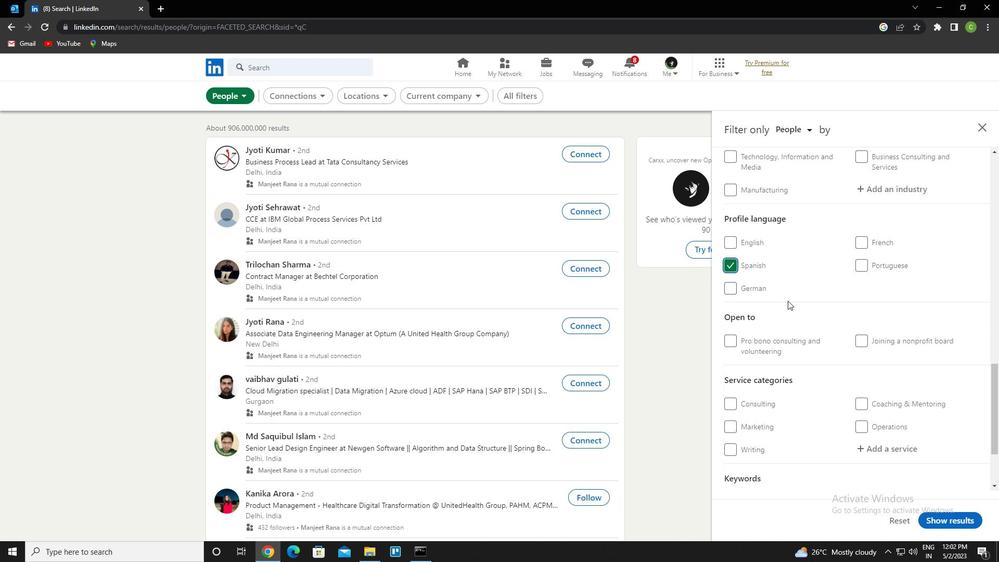 
Action: Mouse moved to (817, 255)
Screenshot: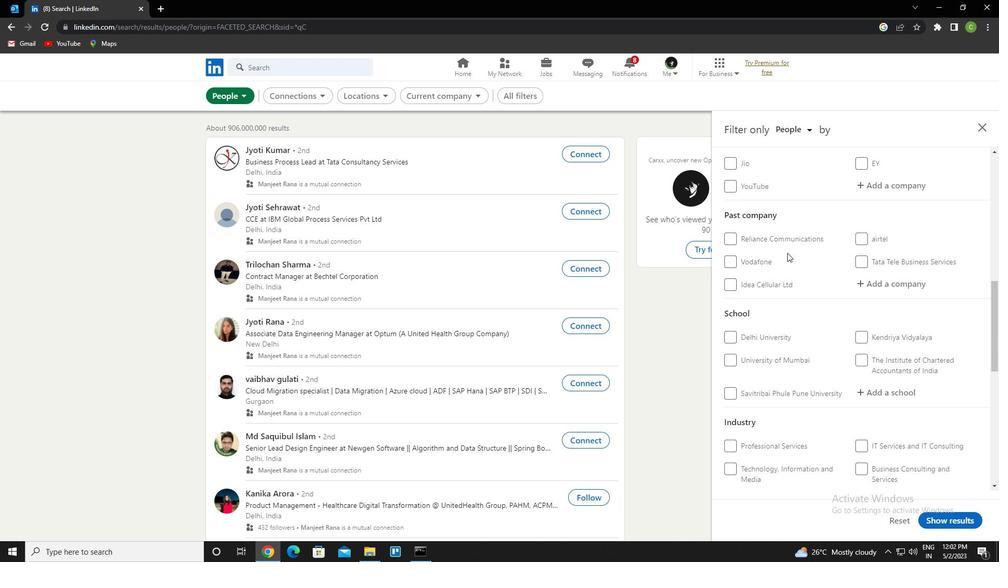 
Action: Mouse scrolled (817, 256) with delta (0, 0)
Screenshot: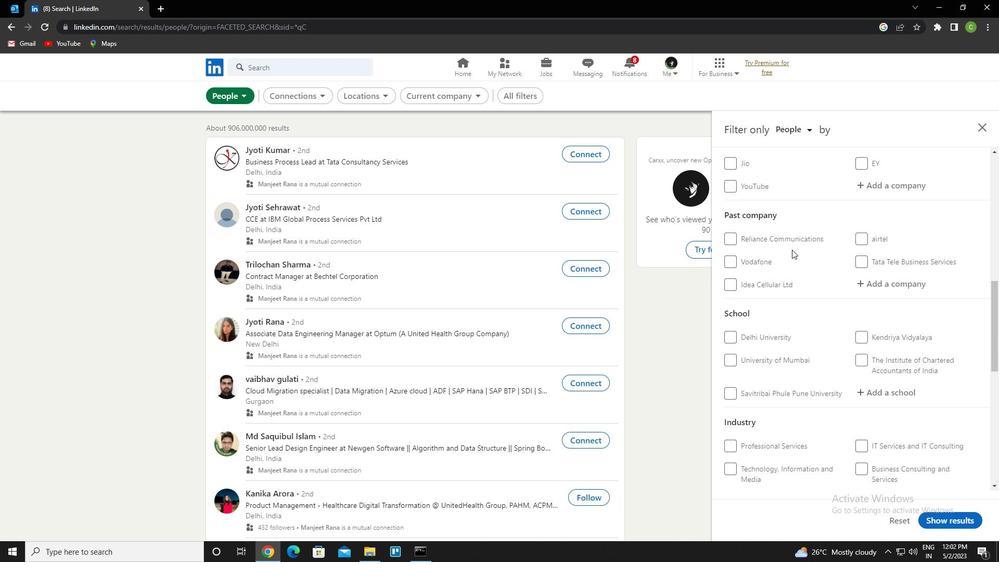 
Action: Mouse scrolled (817, 256) with delta (0, 0)
Screenshot: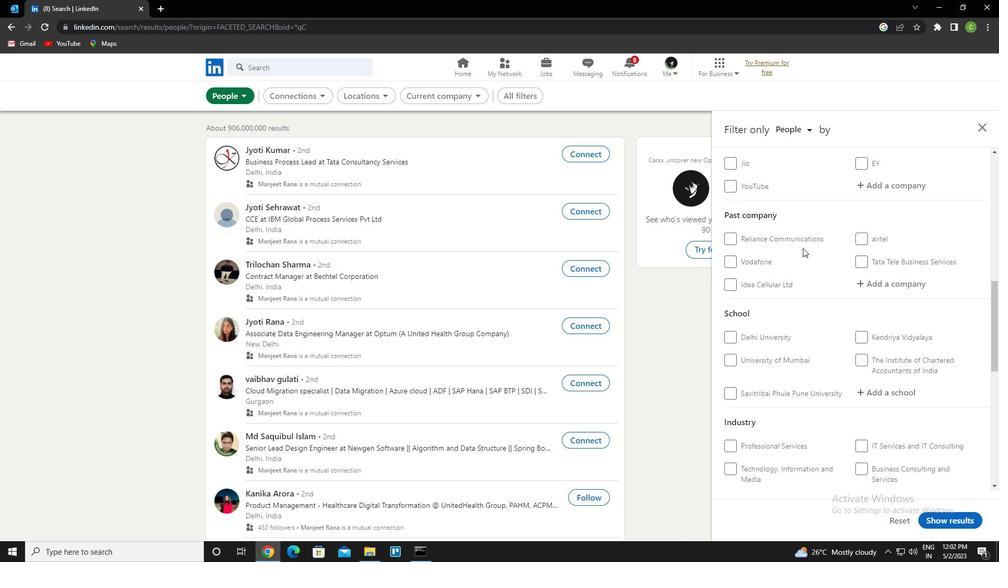 
Action: Mouse moved to (870, 292)
Screenshot: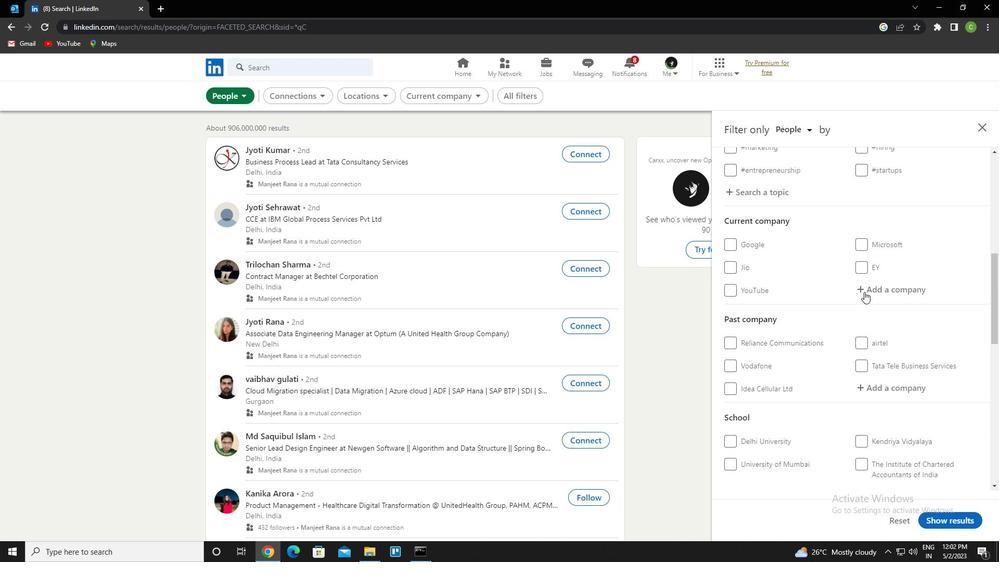 
Action: Mouse pressed left at (870, 292)
Screenshot: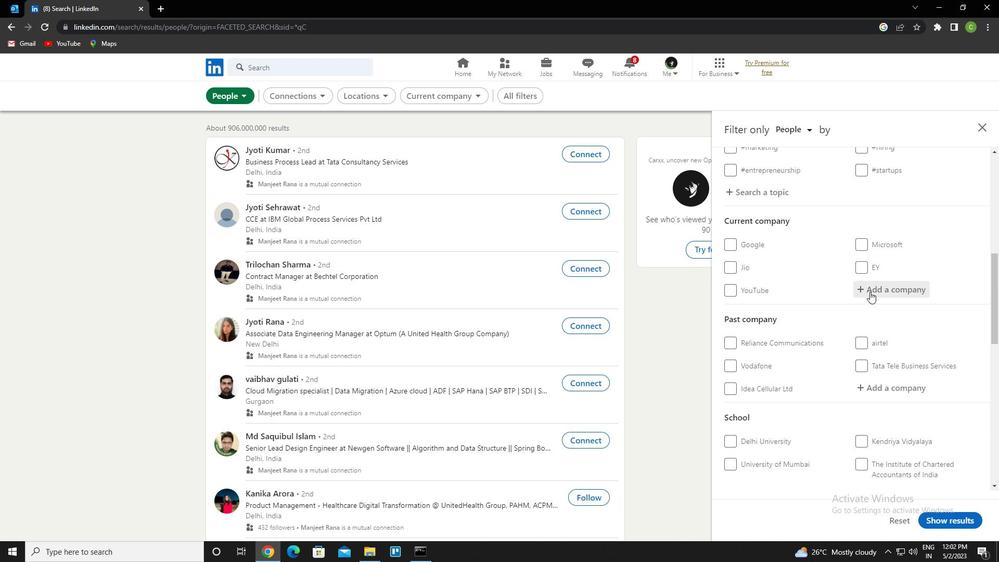
Action: Key pressed <Key.caps_lock>te<Key.space>c<Key.caps_lock>onn<Key.down><Key.enter>
Screenshot: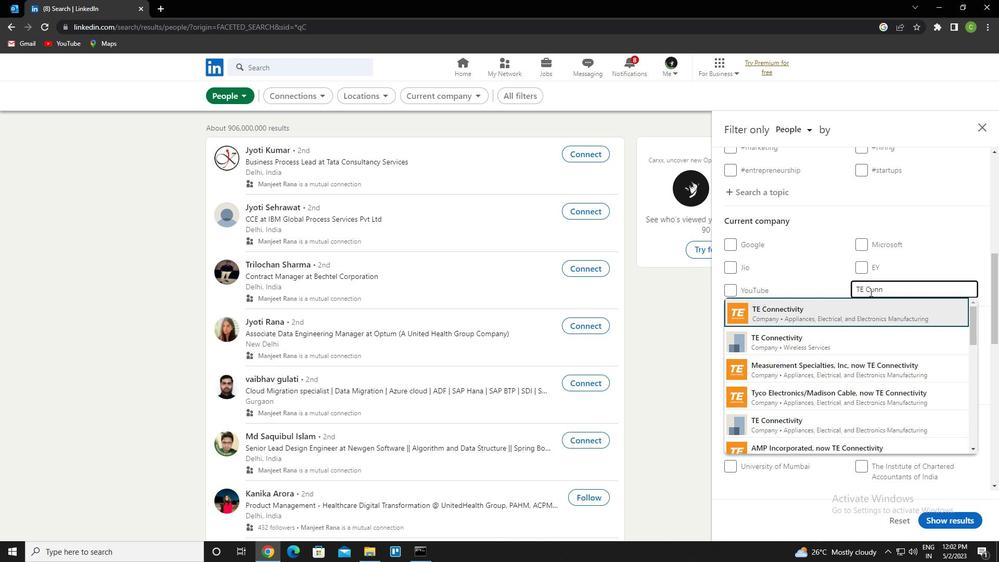 
Action: Mouse scrolled (870, 291) with delta (0, 0)
Screenshot: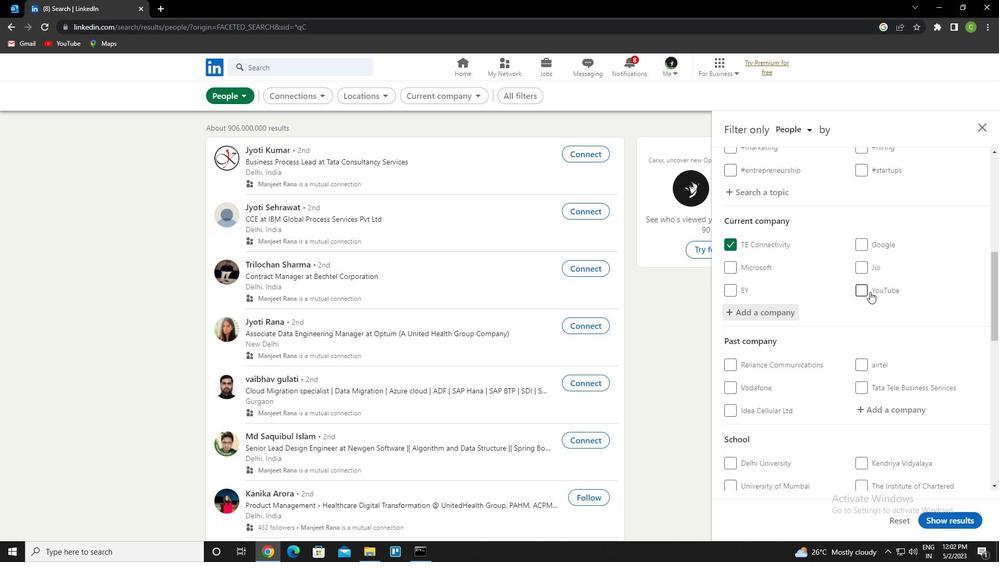 
Action: Mouse scrolled (870, 291) with delta (0, 0)
Screenshot: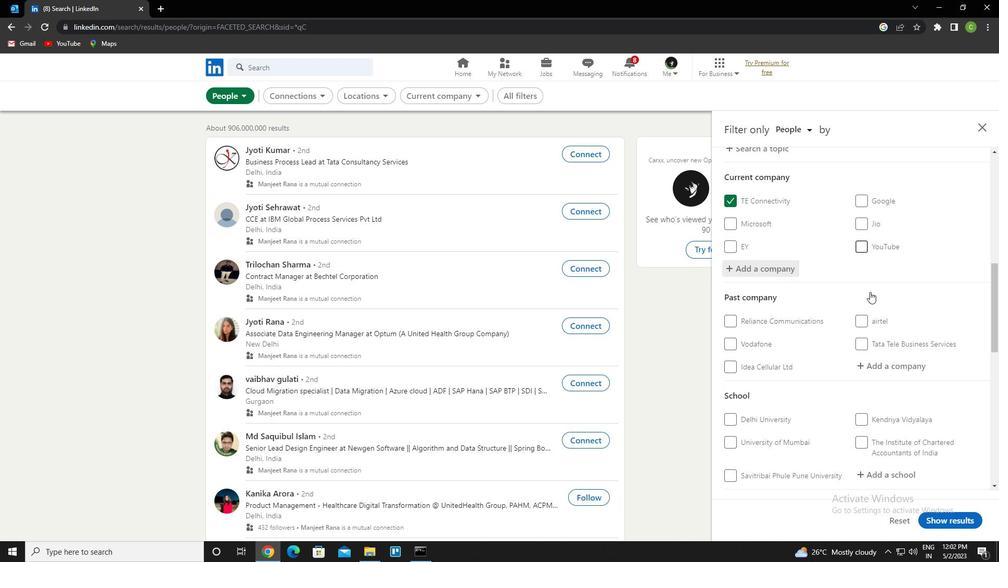
Action: Mouse moved to (883, 337)
Screenshot: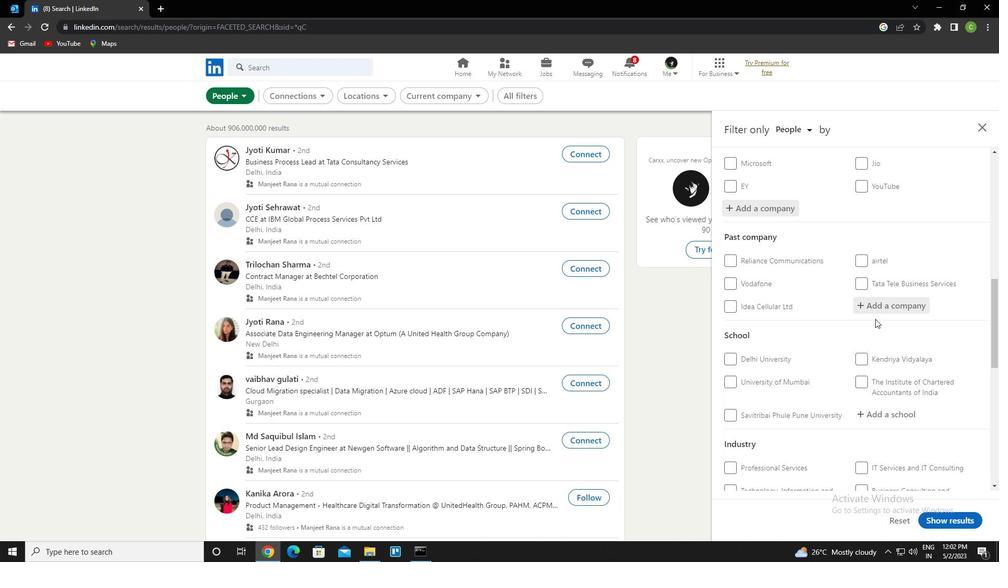 
Action: Mouse scrolled (883, 337) with delta (0, 0)
Screenshot: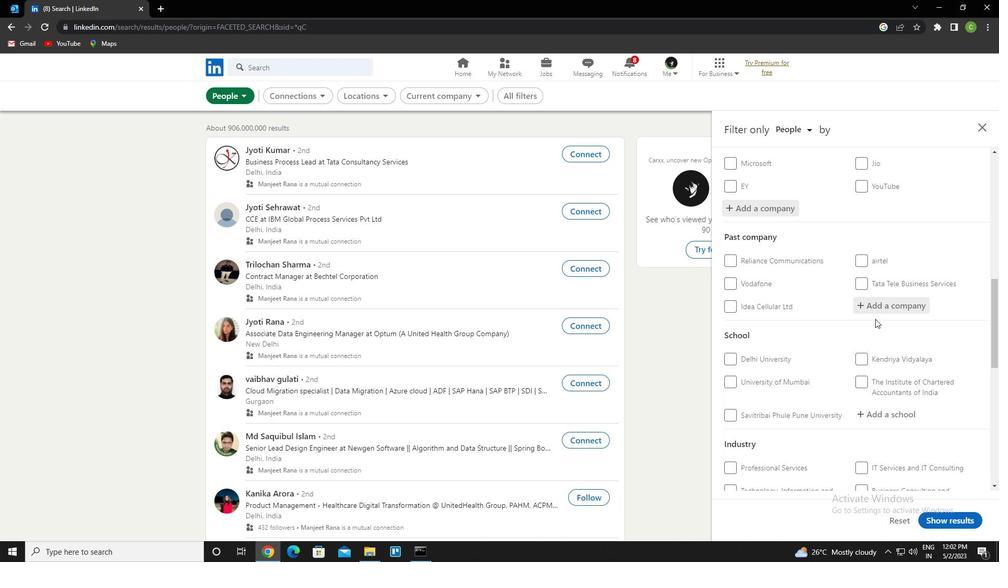 
Action: Mouse scrolled (883, 337) with delta (0, 0)
Screenshot: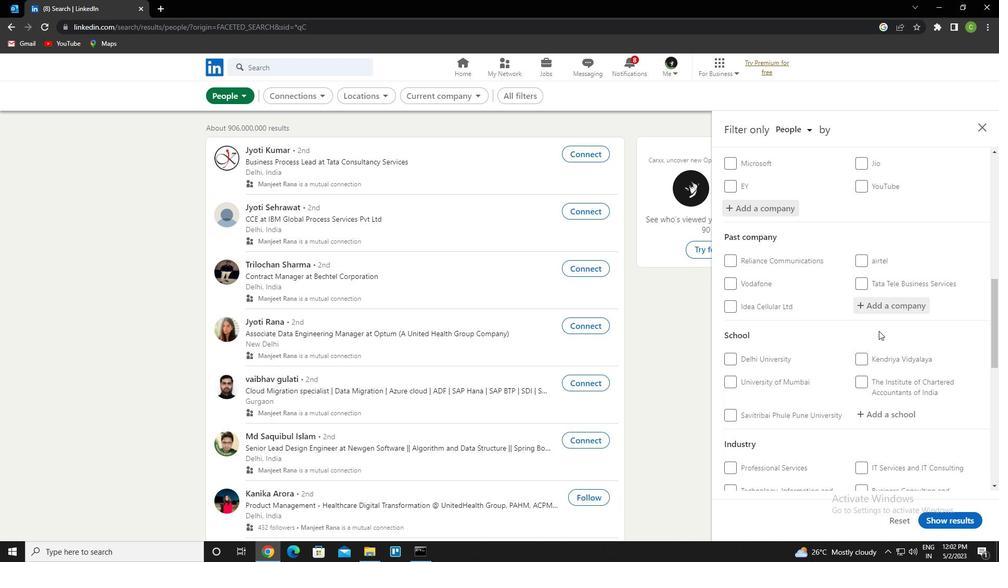 
Action: Mouse moved to (879, 307)
Screenshot: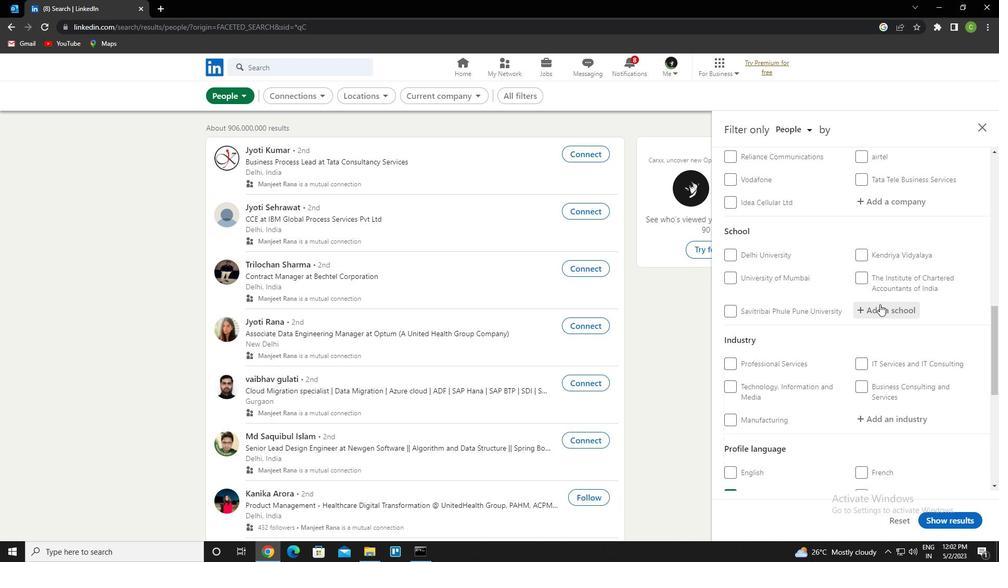 
Action: Mouse pressed left at (879, 307)
Screenshot: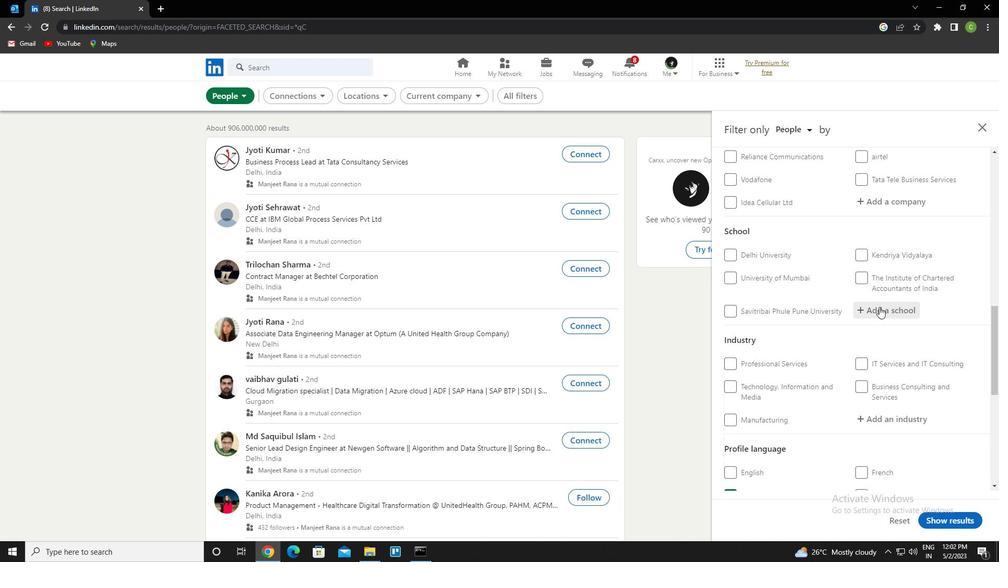 
Action: Key pressed <Key.caps_lock>e<Key.caps_lock>ngineering<Key.space>and<Key.space><Key.caps_lock>t<Key.caps_lock>echnology<Key.down><Key.down><Key.down><Key.enter>
Screenshot: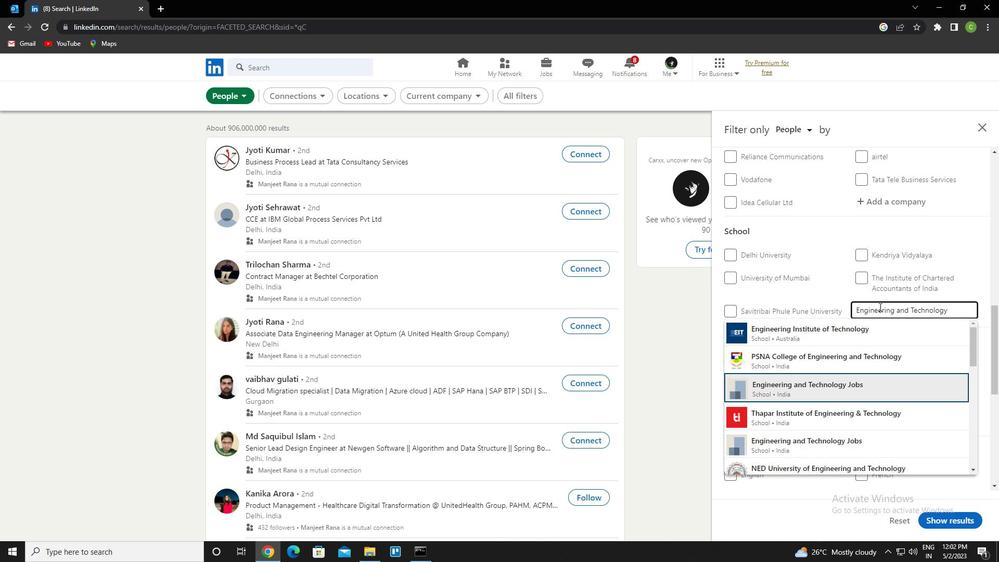 
Action: Mouse scrolled (879, 306) with delta (0, 0)
Screenshot: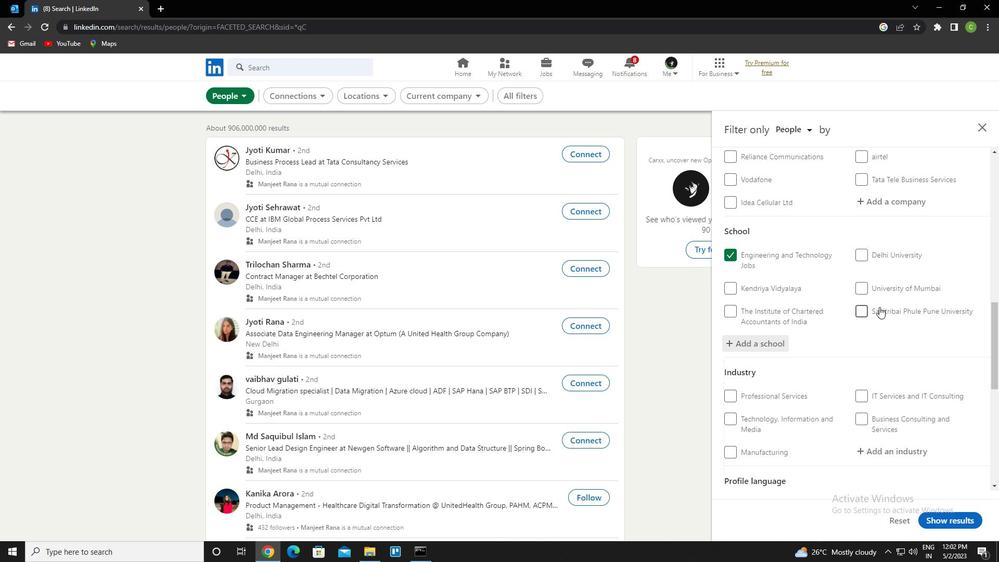 
Action: Mouse scrolled (879, 306) with delta (0, 0)
Screenshot: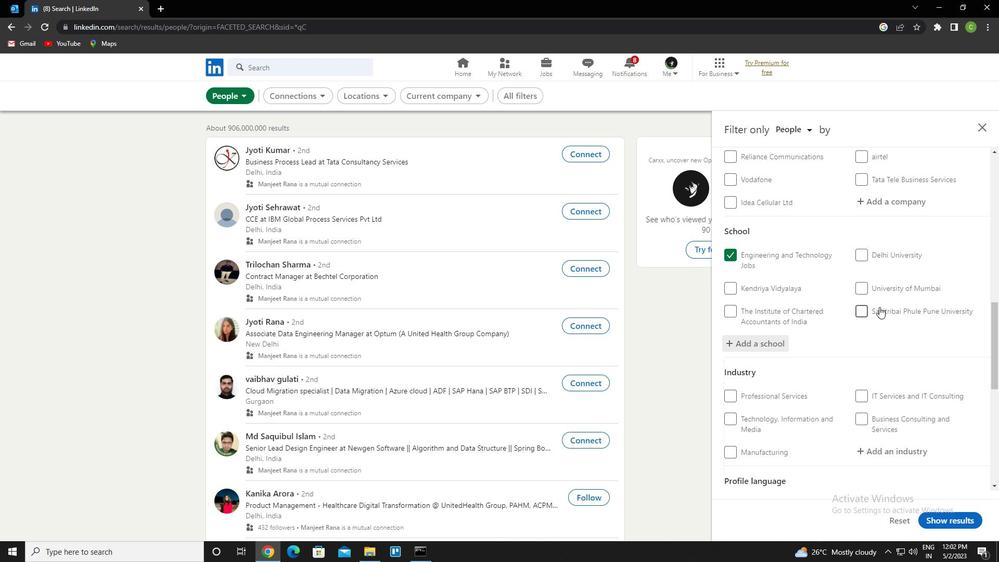 
Action: Mouse scrolled (879, 306) with delta (0, 0)
Screenshot: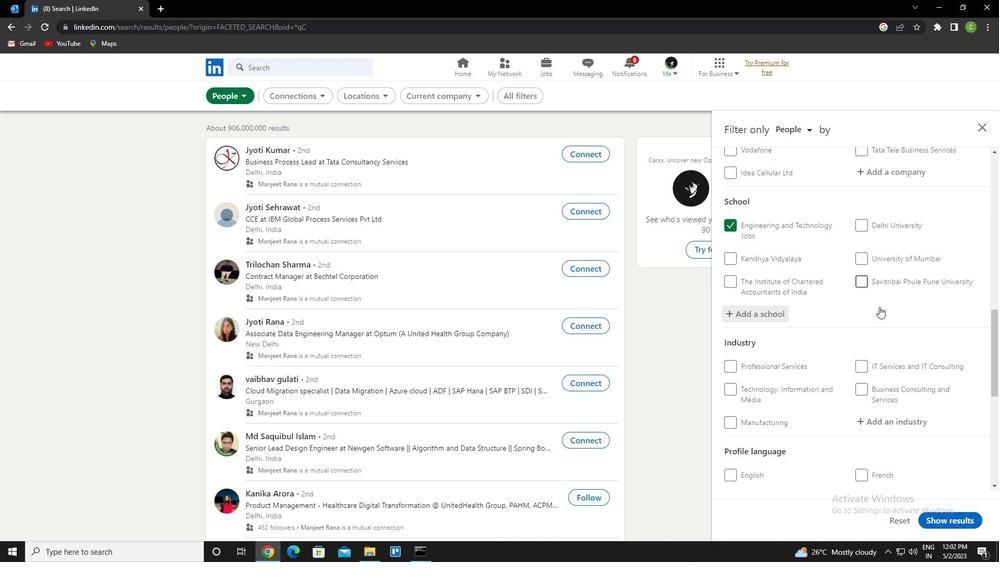 
Action: Mouse moved to (893, 296)
Screenshot: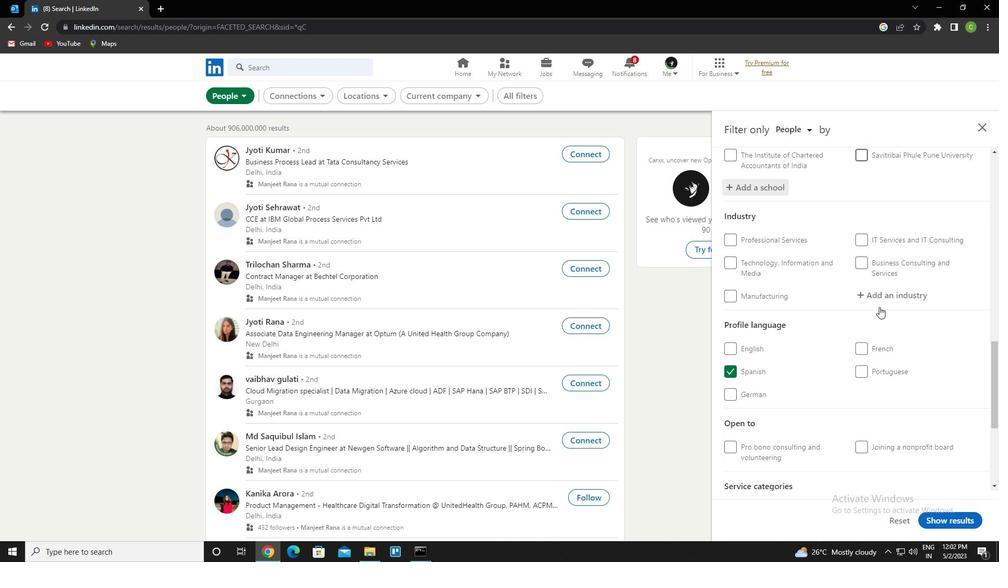 
Action: Mouse pressed left at (893, 296)
Screenshot: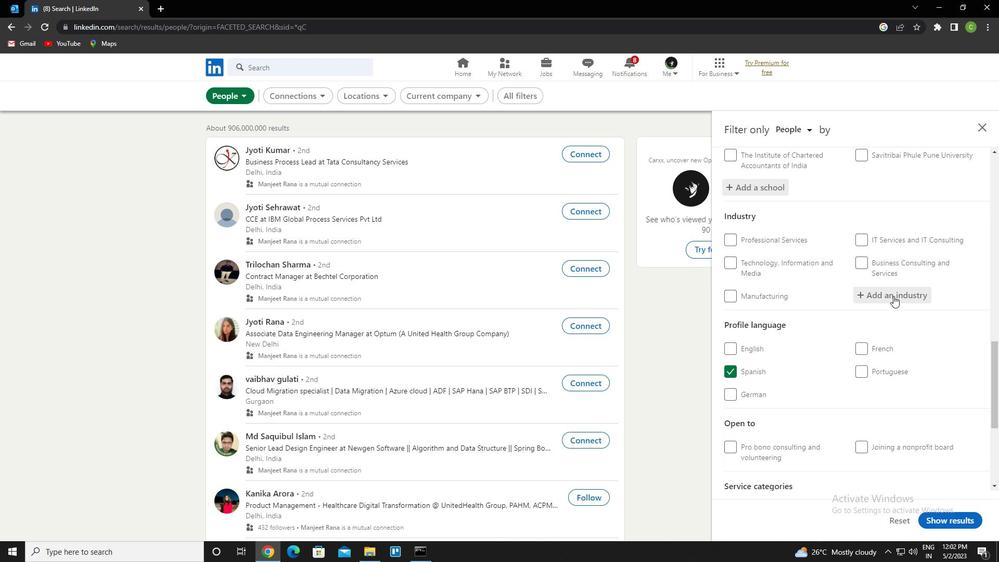 
Action: Key pressed <Key.caps_lock>g<Key.caps_lock>eothermal<Key.down><Key.enter>
Screenshot: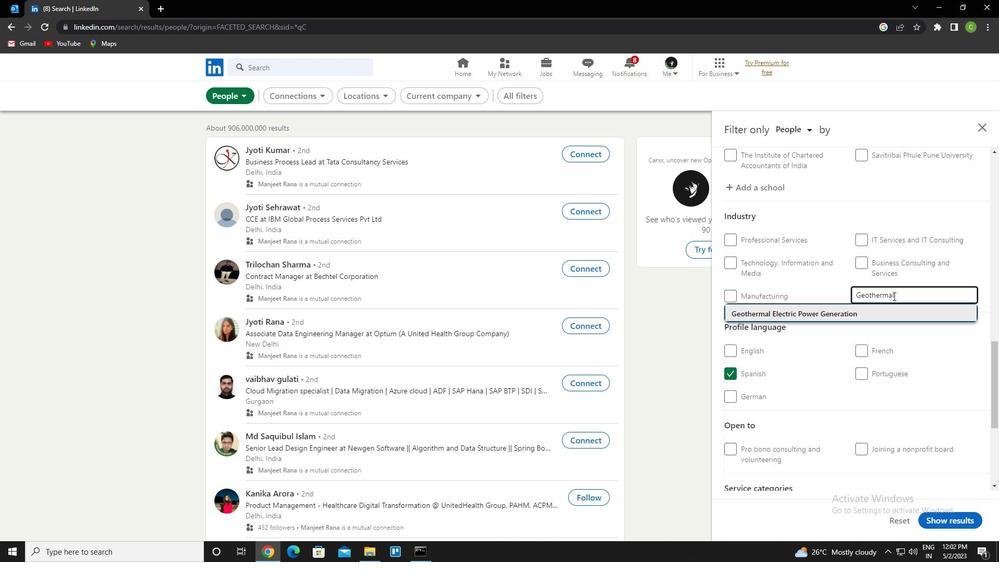 
Action: Mouse scrolled (893, 295) with delta (0, 0)
Screenshot: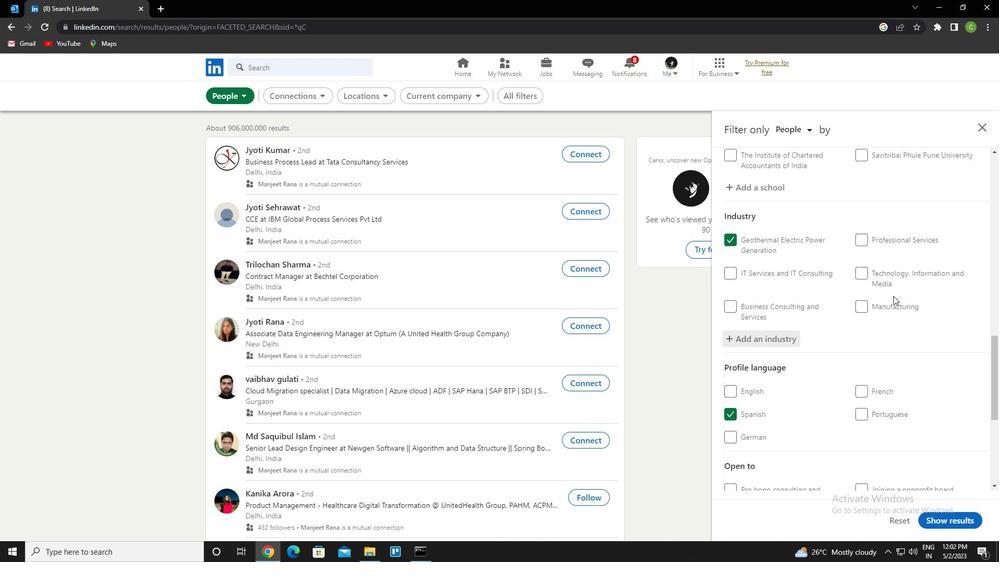 
Action: Mouse scrolled (893, 295) with delta (0, 0)
Screenshot: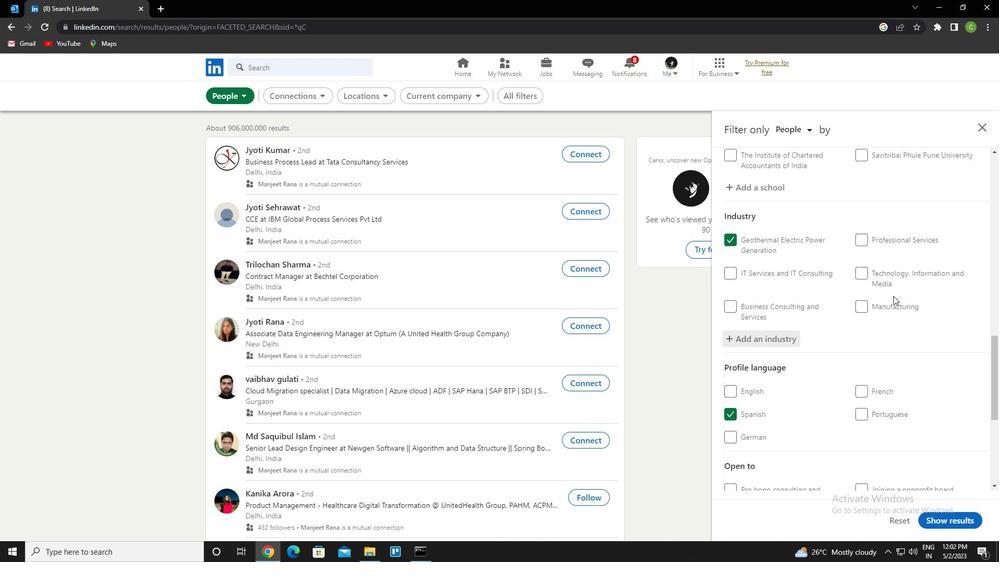 
Action: Mouse scrolled (893, 295) with delta (0, 0)
Screenshot: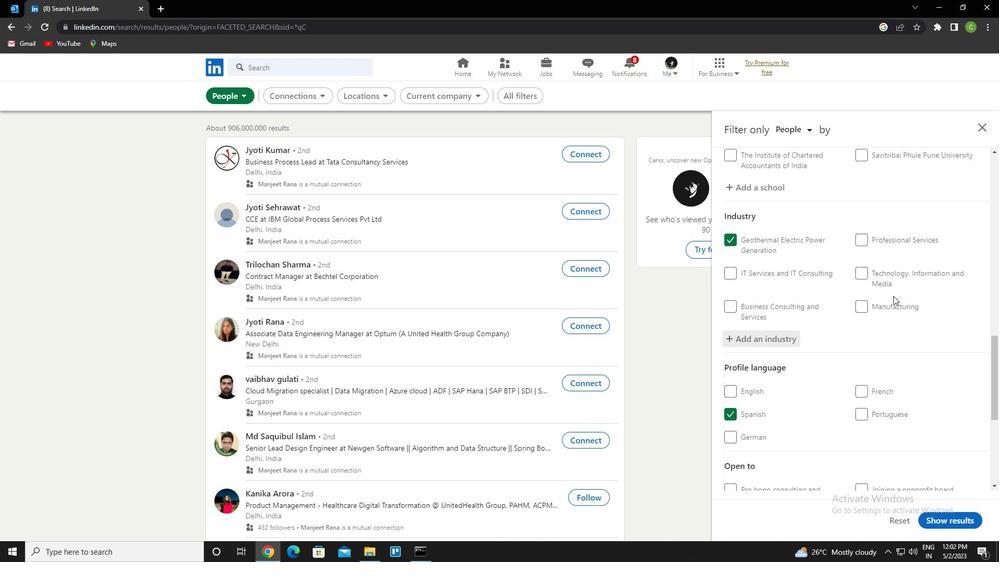 
Action: Mouse scrolled (893, 295) with delta (0, 0)
Screenshot: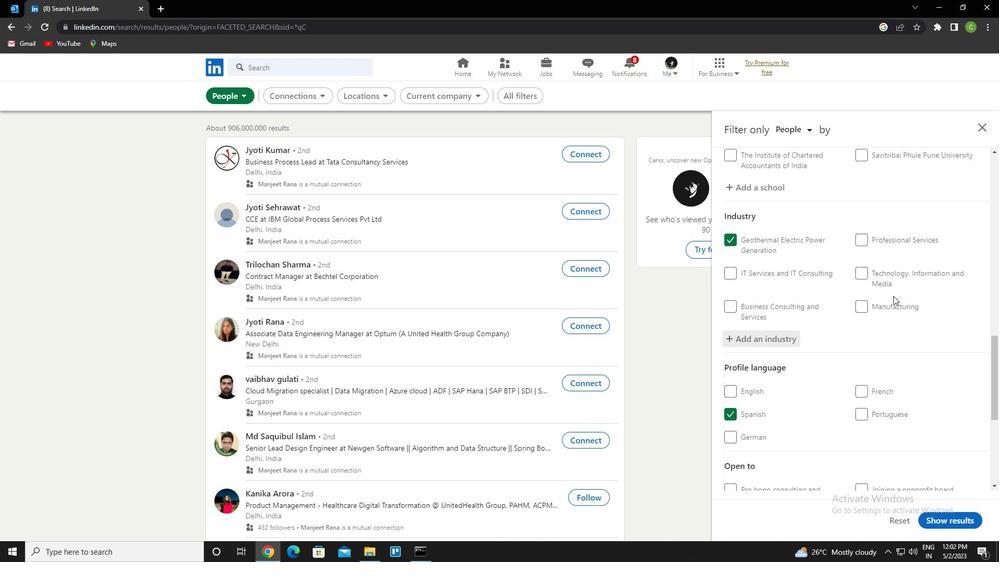 
Action: Mouse moved to (899, 401)
Screenshot: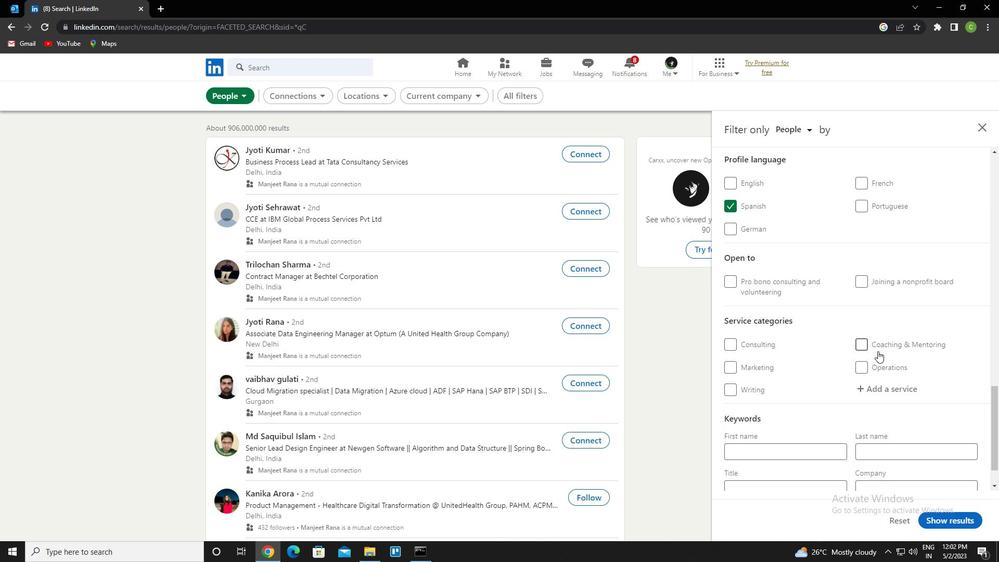 
Action: Mouse scrolled (899, 400) with delta (0, 0)
Screenshot: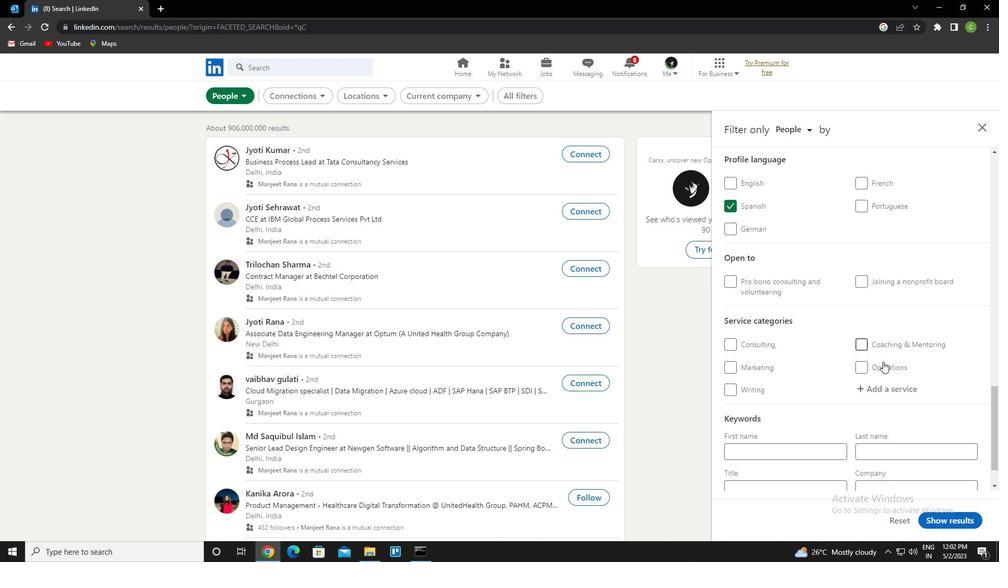 
Action: Mouse scrolled (899, 400) with delta (0, 0)
Screenshot: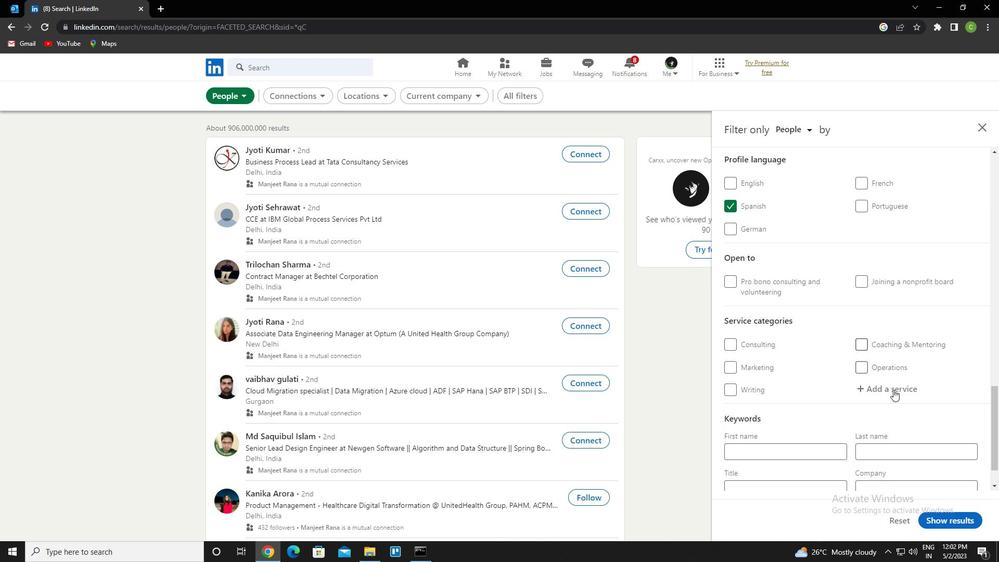 
Action: Mouse scrolled (899, 400) with delta (0, 0)
Screenshot: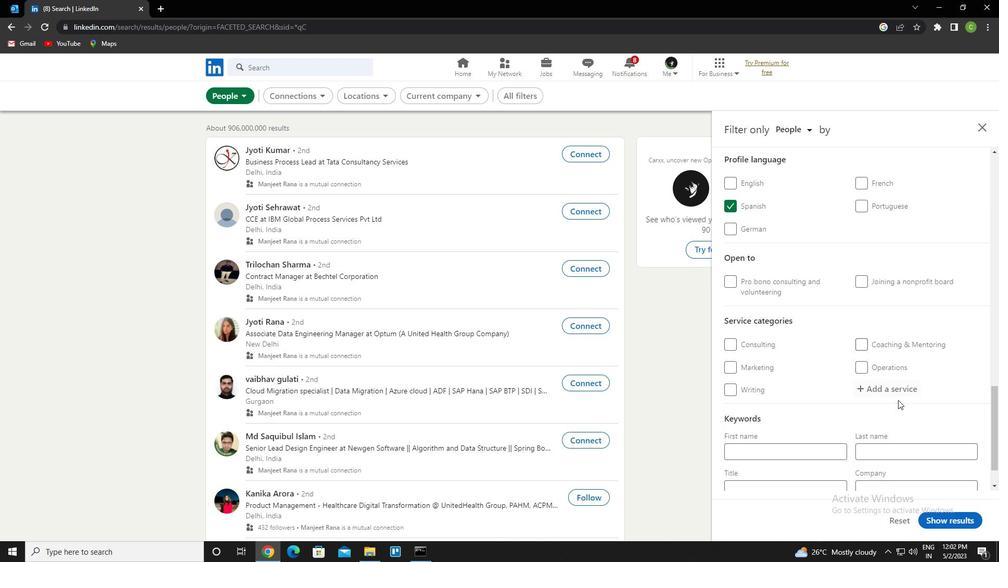 
Action: Mouse moved to (900, 349)
Screenshot: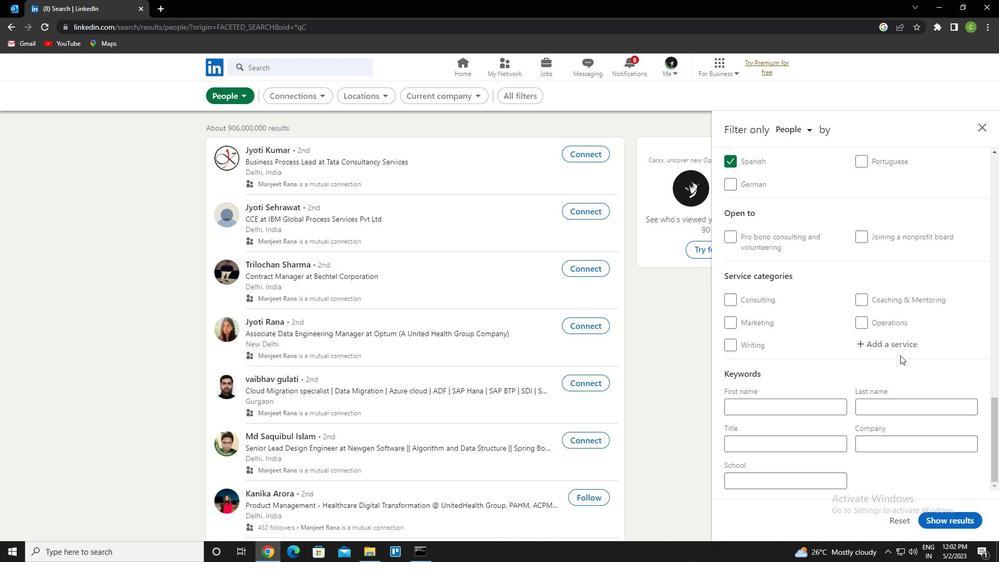 
Action: Mouse pressed left at (900, 349)
Screenshot: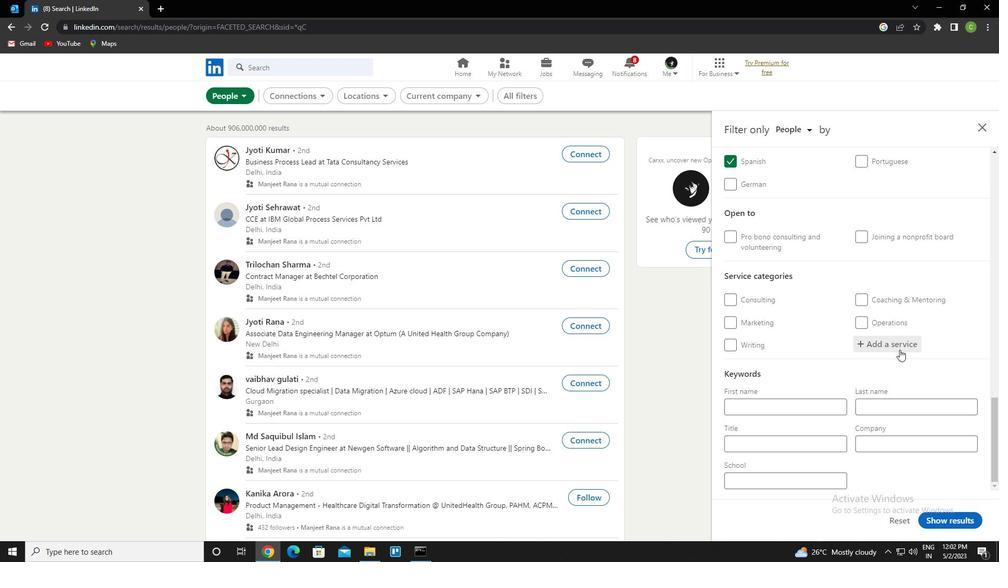 
Action: Key pressed <Key.caps_lock>b<Key.caps_lock>udgeti<Key.down><Key.enter>
Screenshot: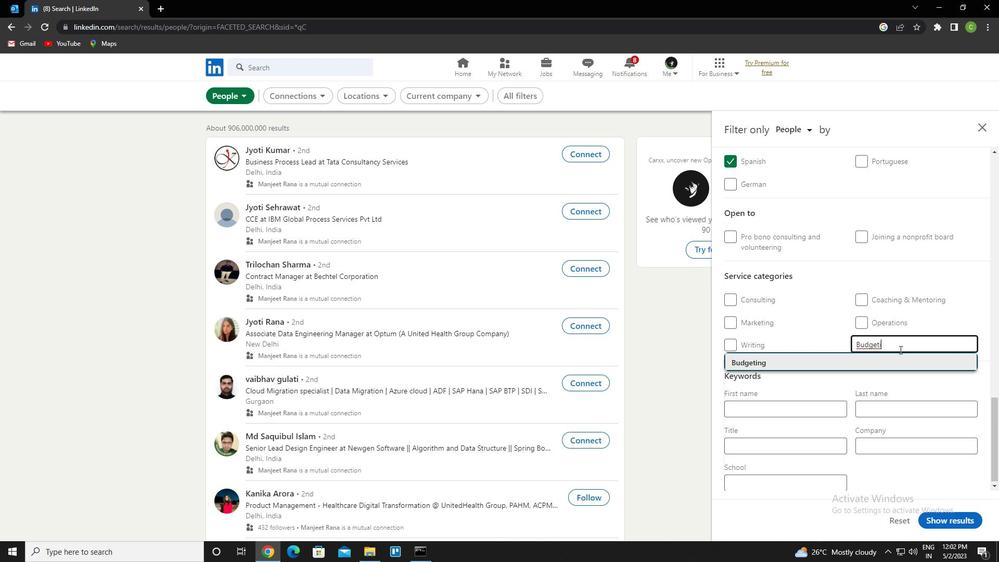 
Action: Mouse scrolled (900, 349) with delta (0, 0)
Screenshot: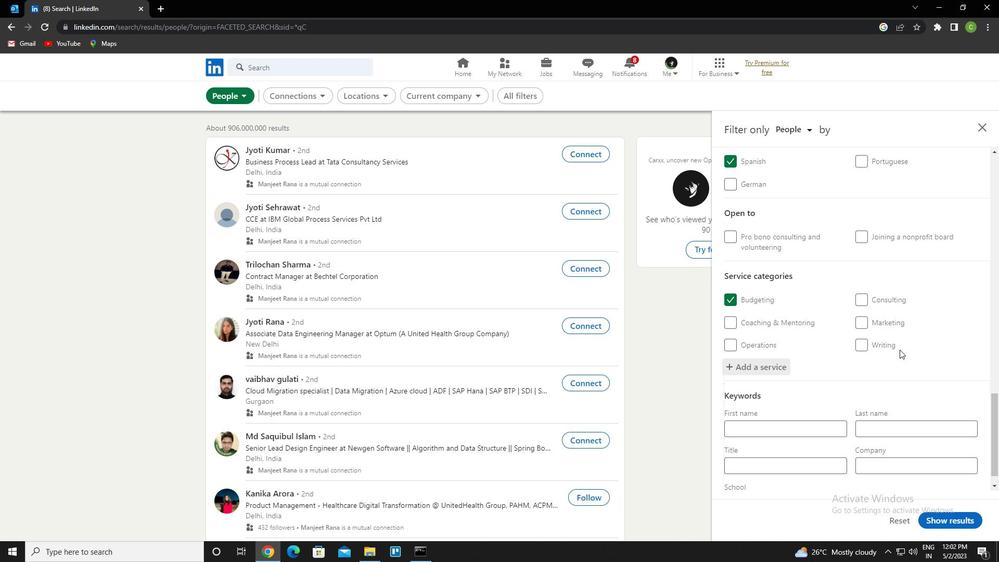 
Action: Mouse scrolled (900, 349) with delta (0, 0)
Screenshot: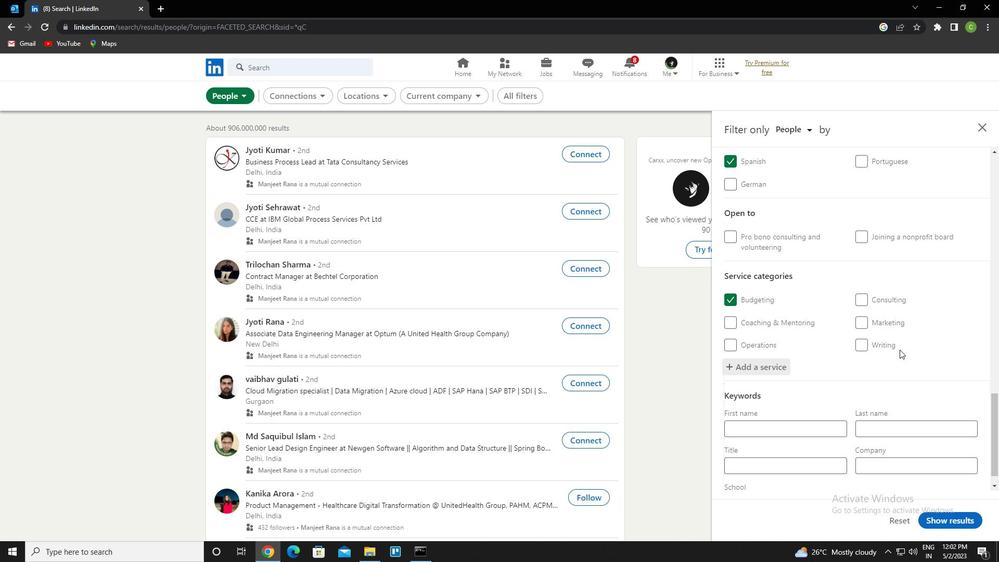 
Action: Mouse scrolled (900, 349) with delta (0, 0)
Screenshot: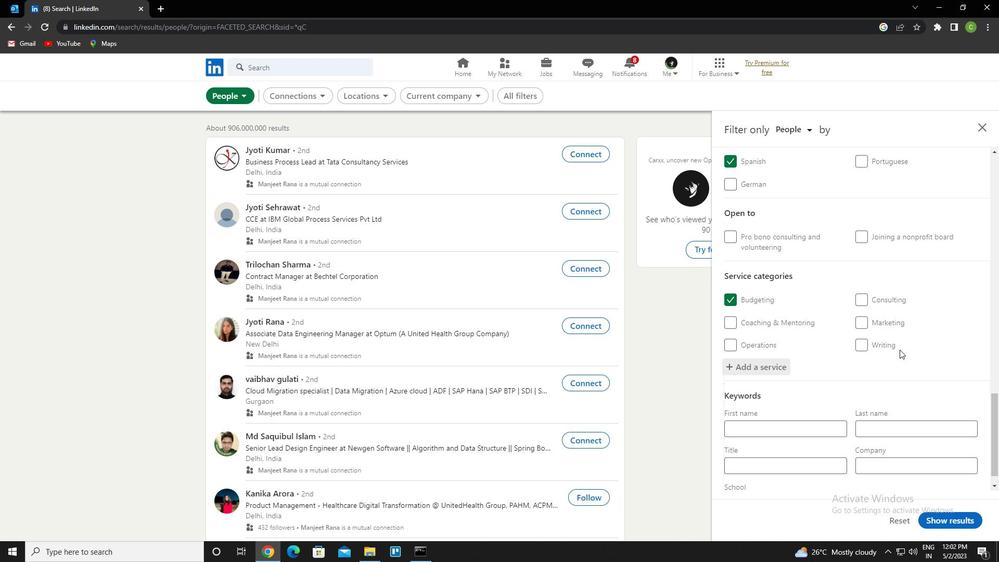 
Action: Mouse scrolled (900, 349) with delta (0, 0)
Screenshot: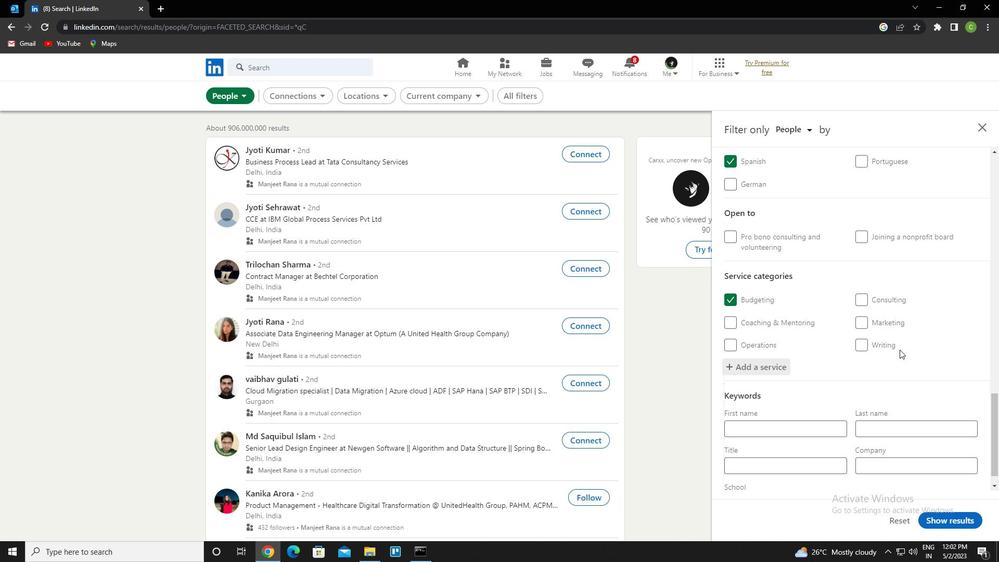 
Action: Mouse scrolled (900, 349) with delta (0, 0)
Screenshot: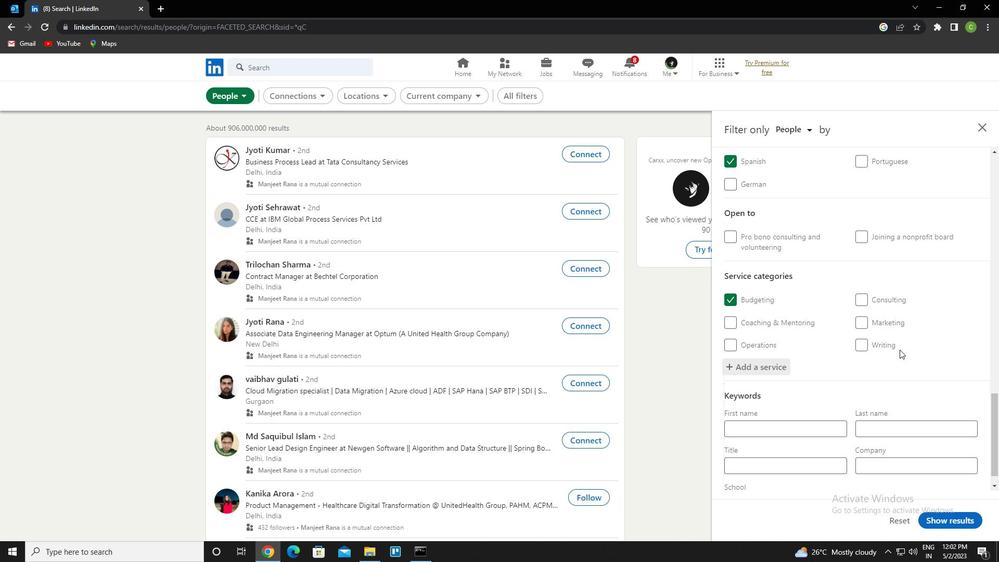 
Action: Mouse scrolled (900, 349) with delta (0, 0)
Screenshot: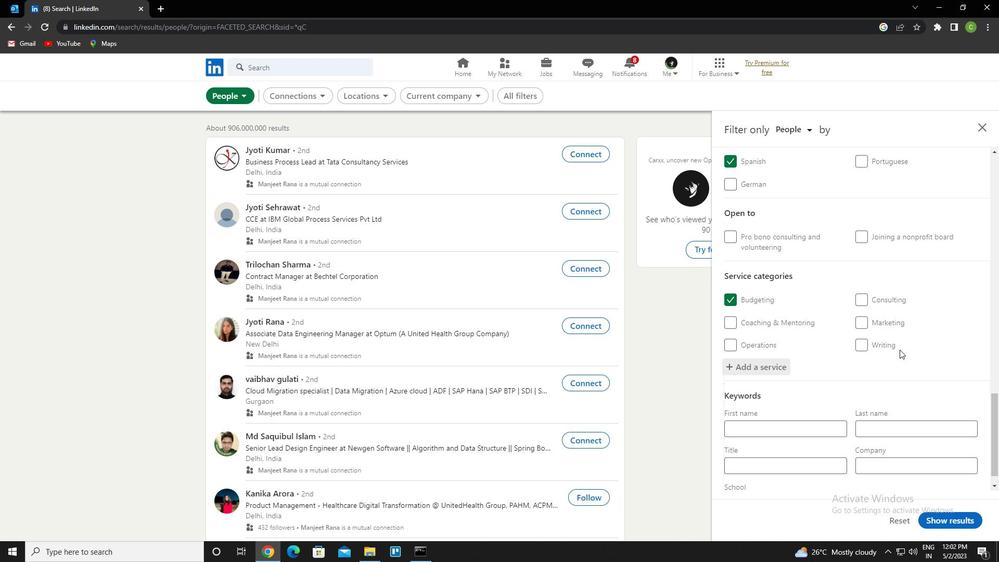 
Action: Mouse scrolled (900, 349) with delta (0, 0)
Screenshot: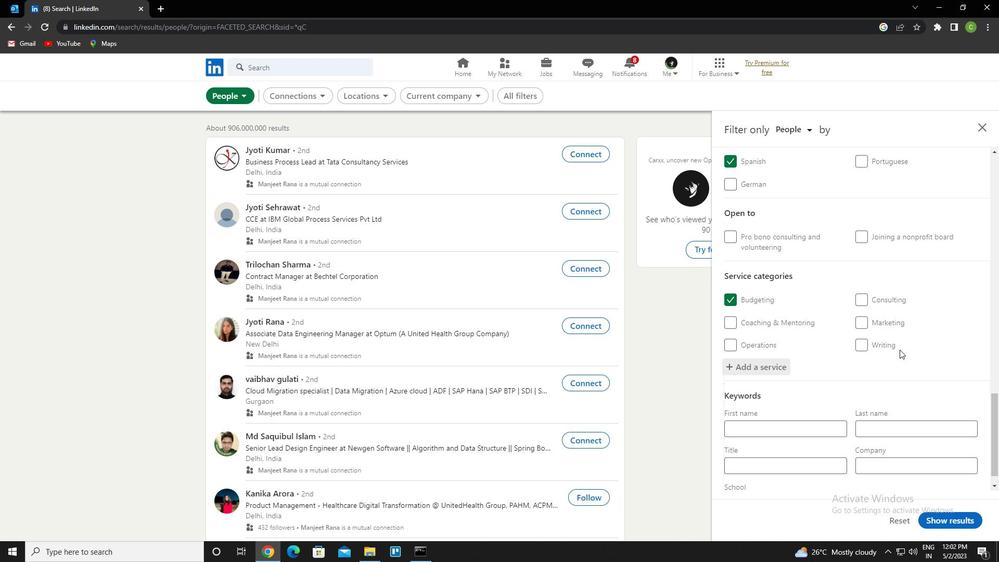 
Action: Mouse scrolled (900, 349) with delta (0, 0)
Screenshot: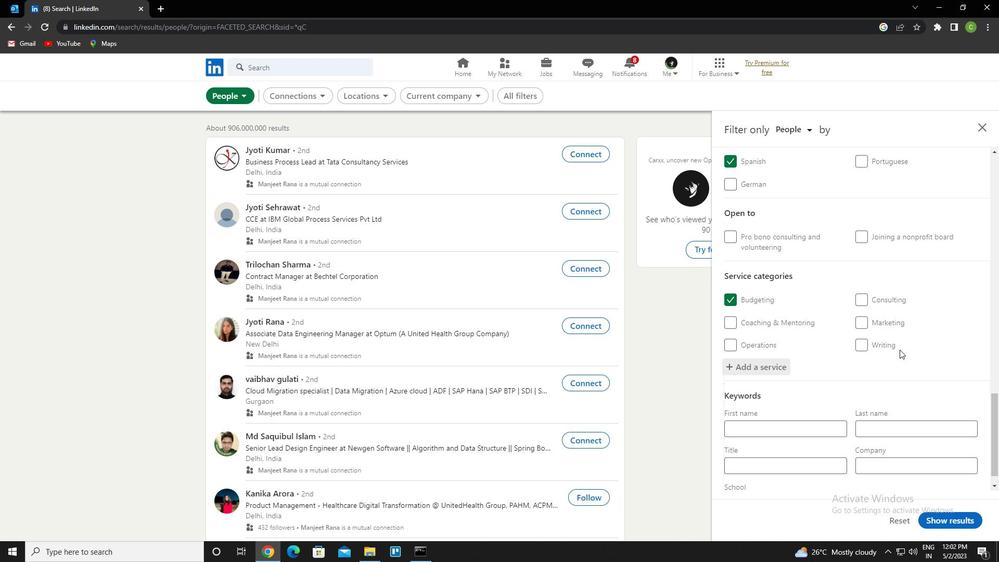 
Action: Mouse moved to (807, 443)
Screenshot: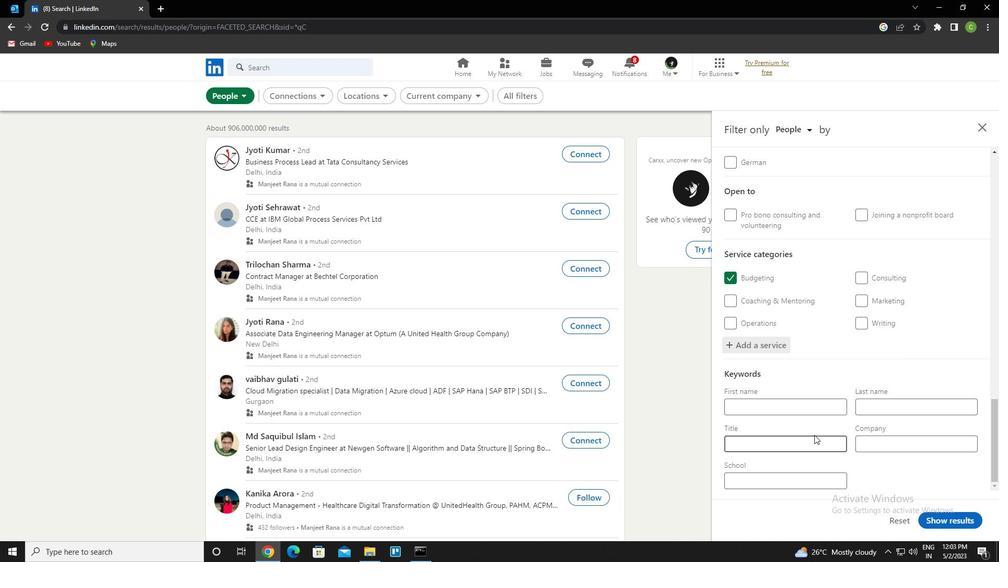 
Action: Mouse pressed left at (807, 443)
Screenshot: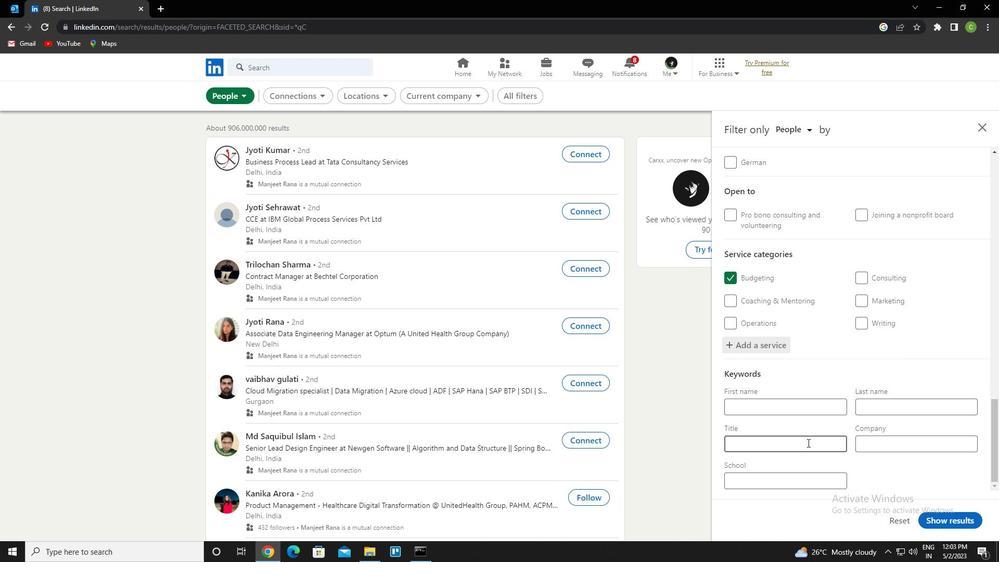 
Action: Key pressed <Key.caps_lock>q<Key.caps_lock>uality<Key.space><Key.caps_lock>e<Key.caps_lock>ngineer
Screenshot: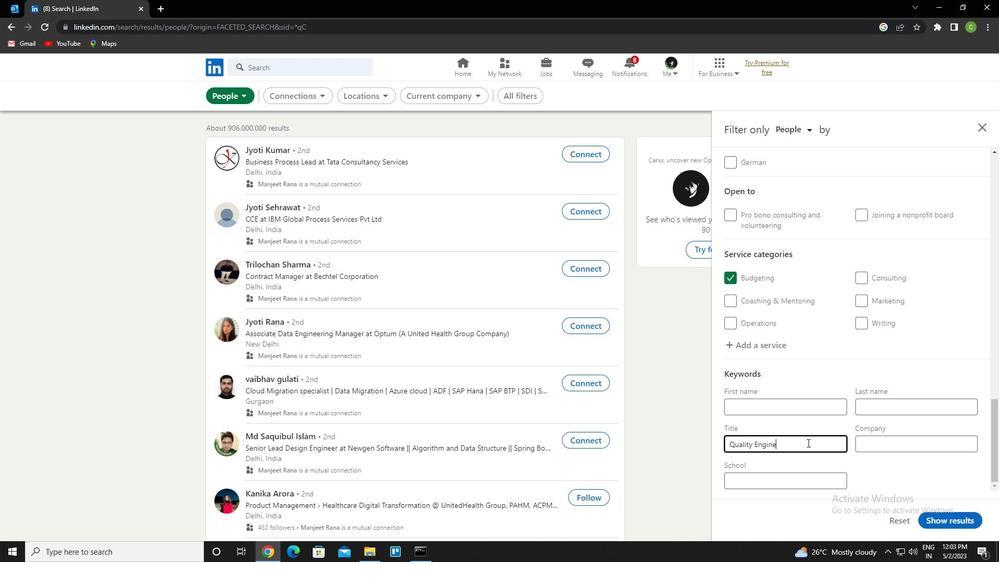 
Action: Mouse scrolled (807, 442) with delta (0, 0)
Screenshot: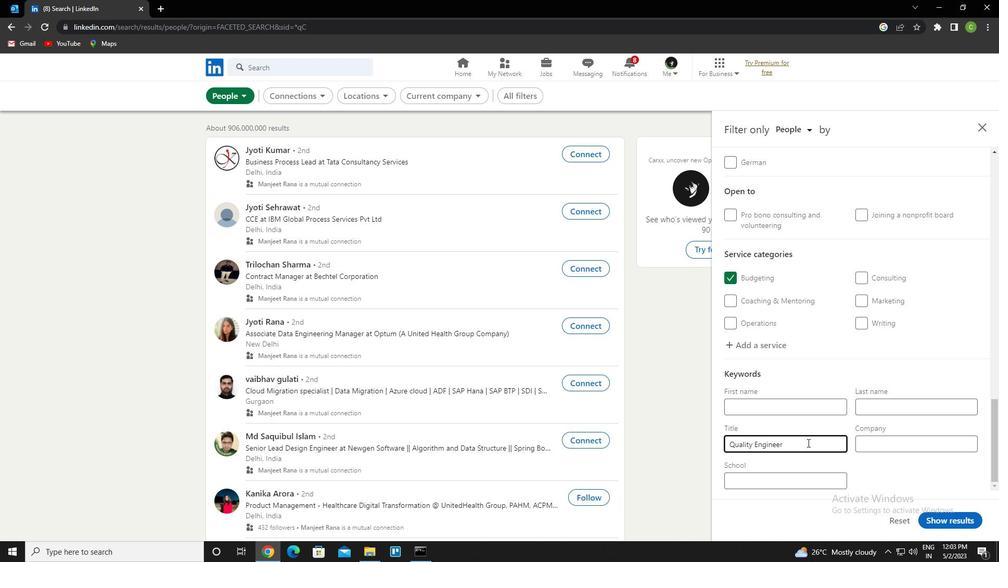 
Action: Mouse moved to (929, 512)
Screenshot: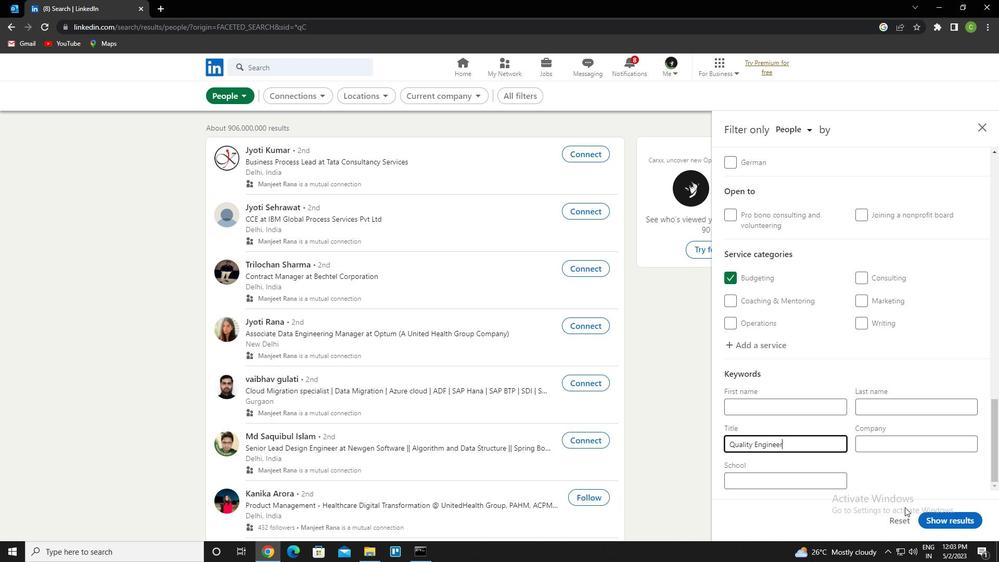 
Action: Mouse pressed left at (929, 512)
Screenshot: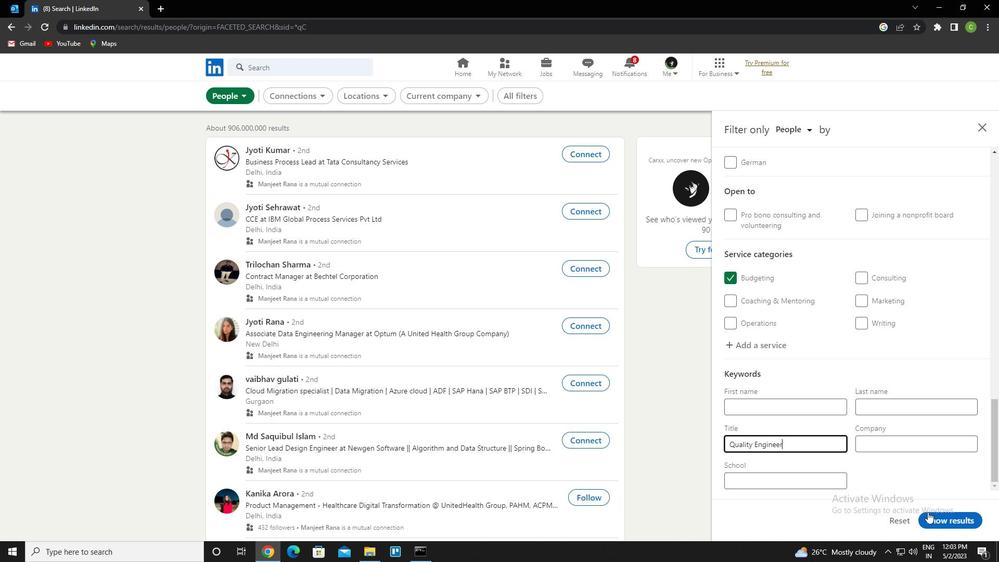 
Action: Mouse moved to (394, 549)
Screenshot: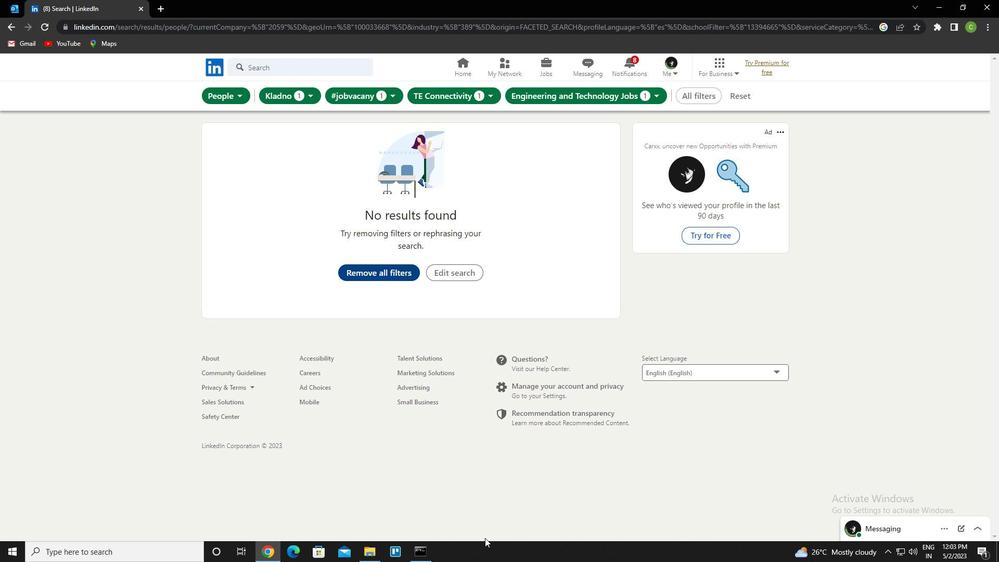 
